 Task: Create a project with template Project Timeline with name Vertex with privacy Public and in the team Recorders . Create three sections in the project as To-Do, Doing and Done.
Action: Mouse moved to (64, 71)
Screenshot: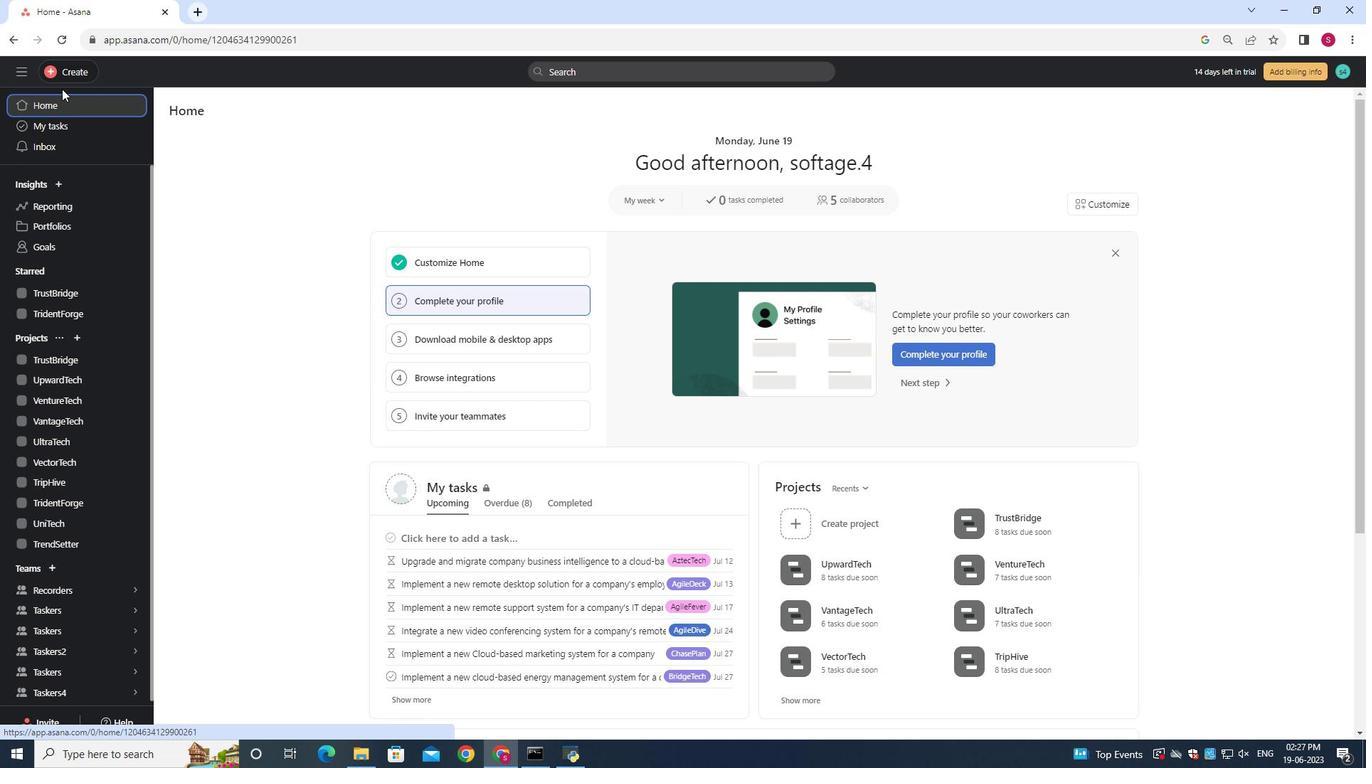 
Action: Mouse pressed left at (64, 71)
Screenshot: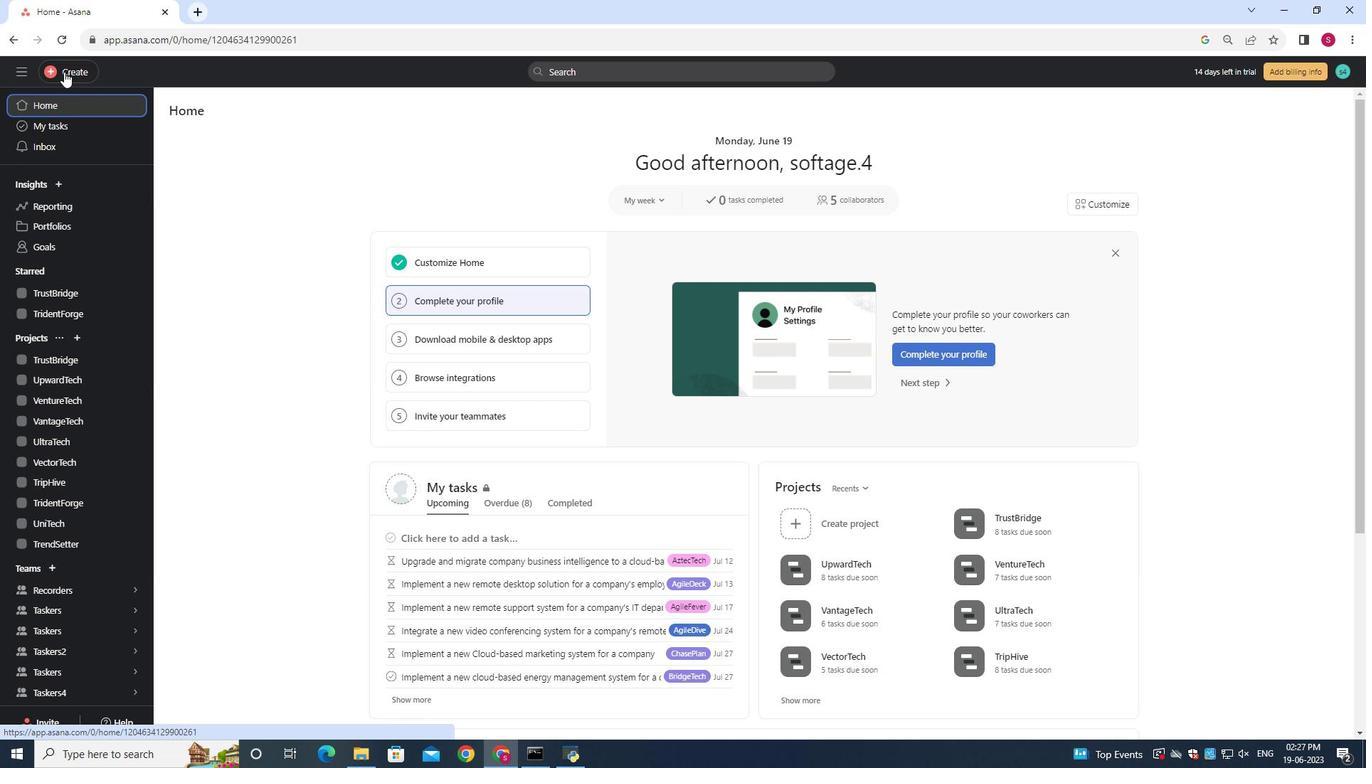 
Action: Mouse moved to (146, 107)
Screenshot: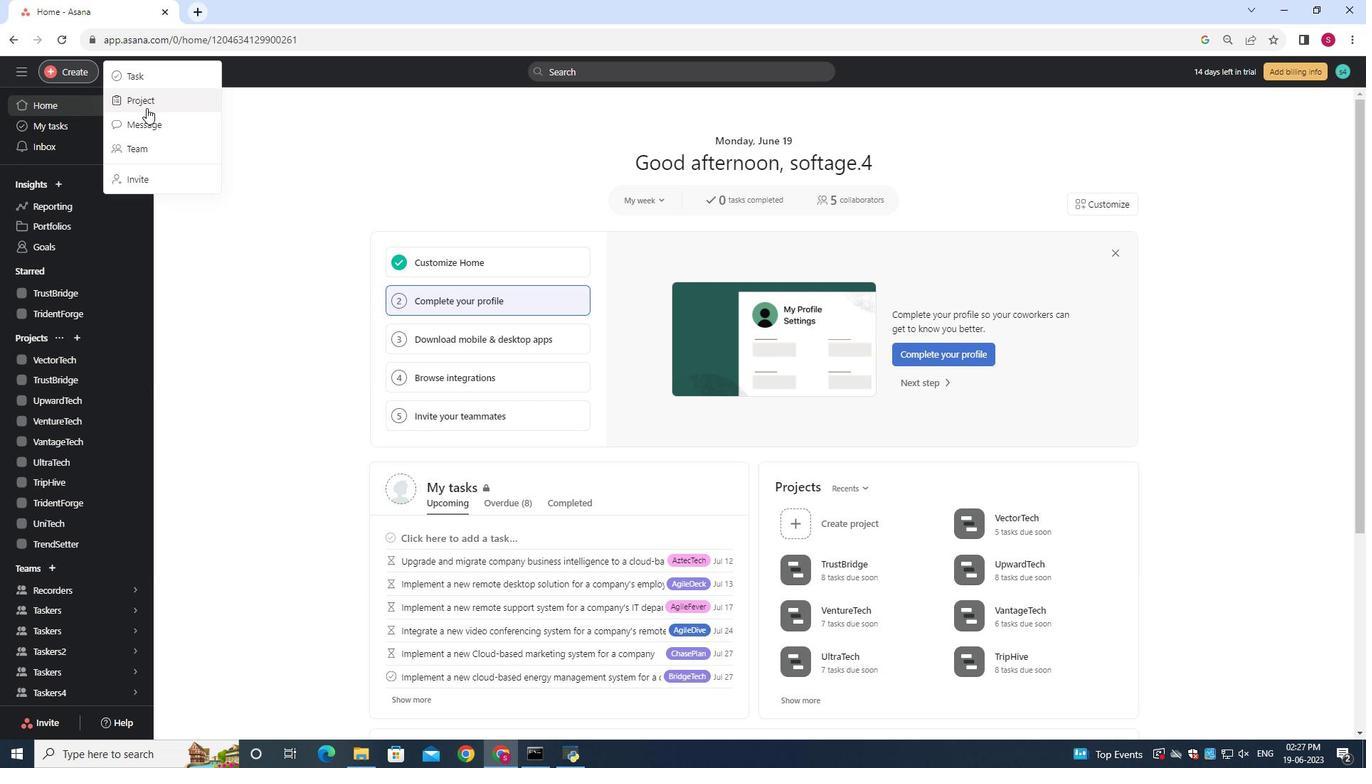 
Action: Mouse pressed left at (146, 107)
Screenshot: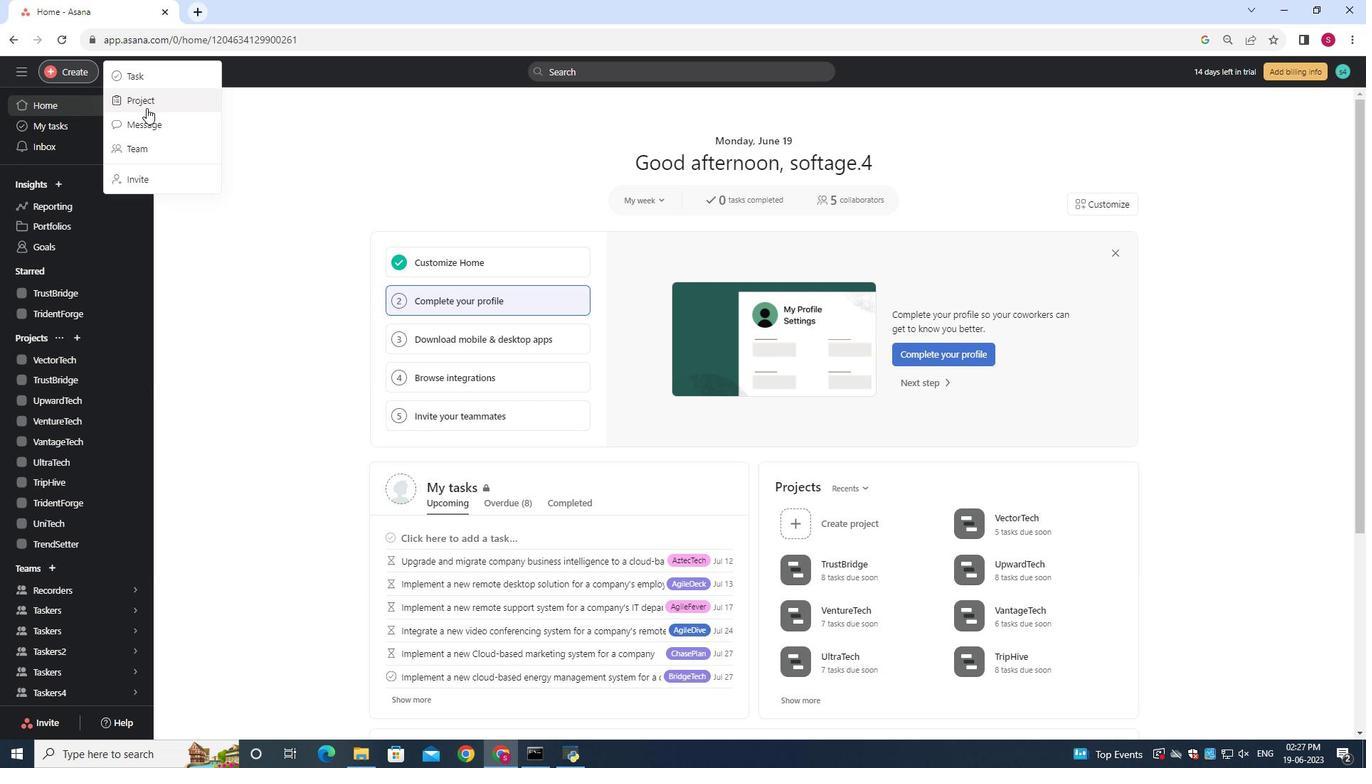 
Action: Mouse moved to (659, 389)
Screenshot: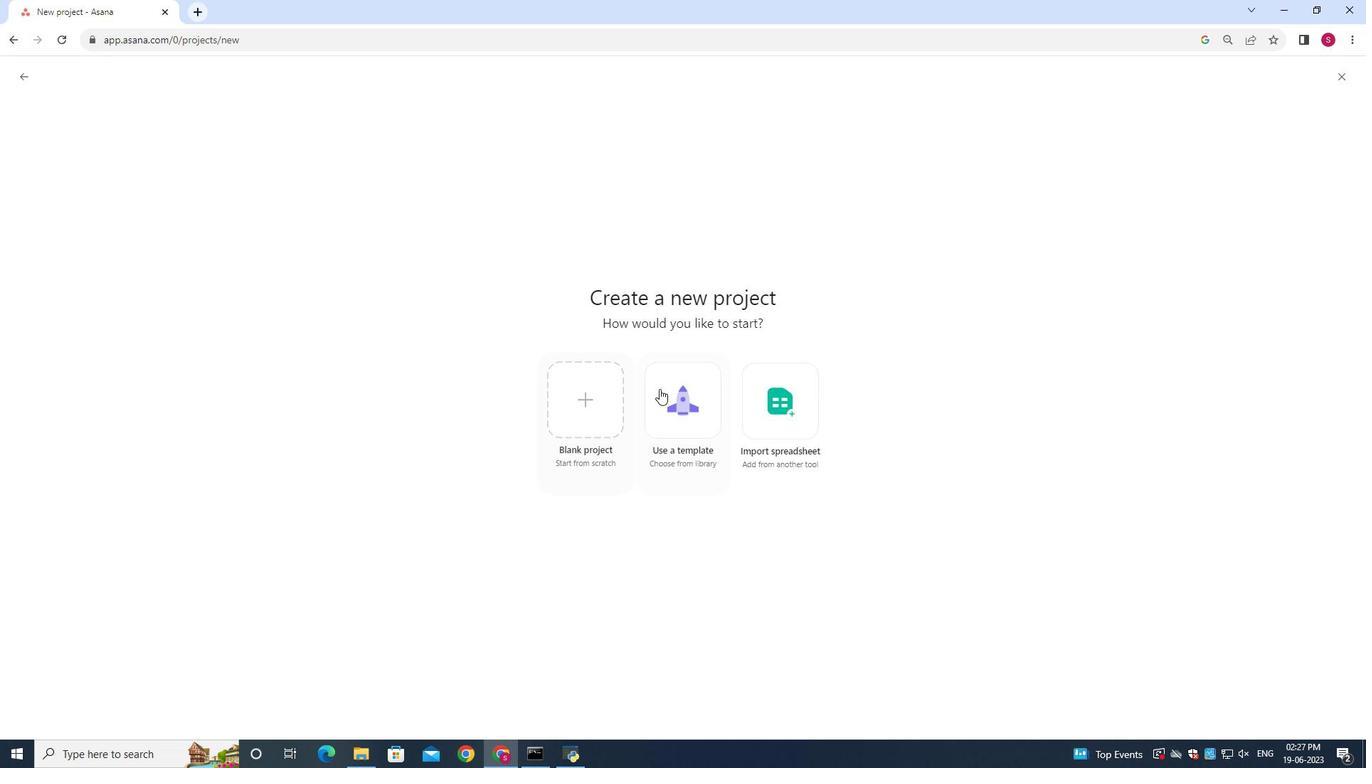 
Action: Mouse pressed left at (659, 389)
Screenshot: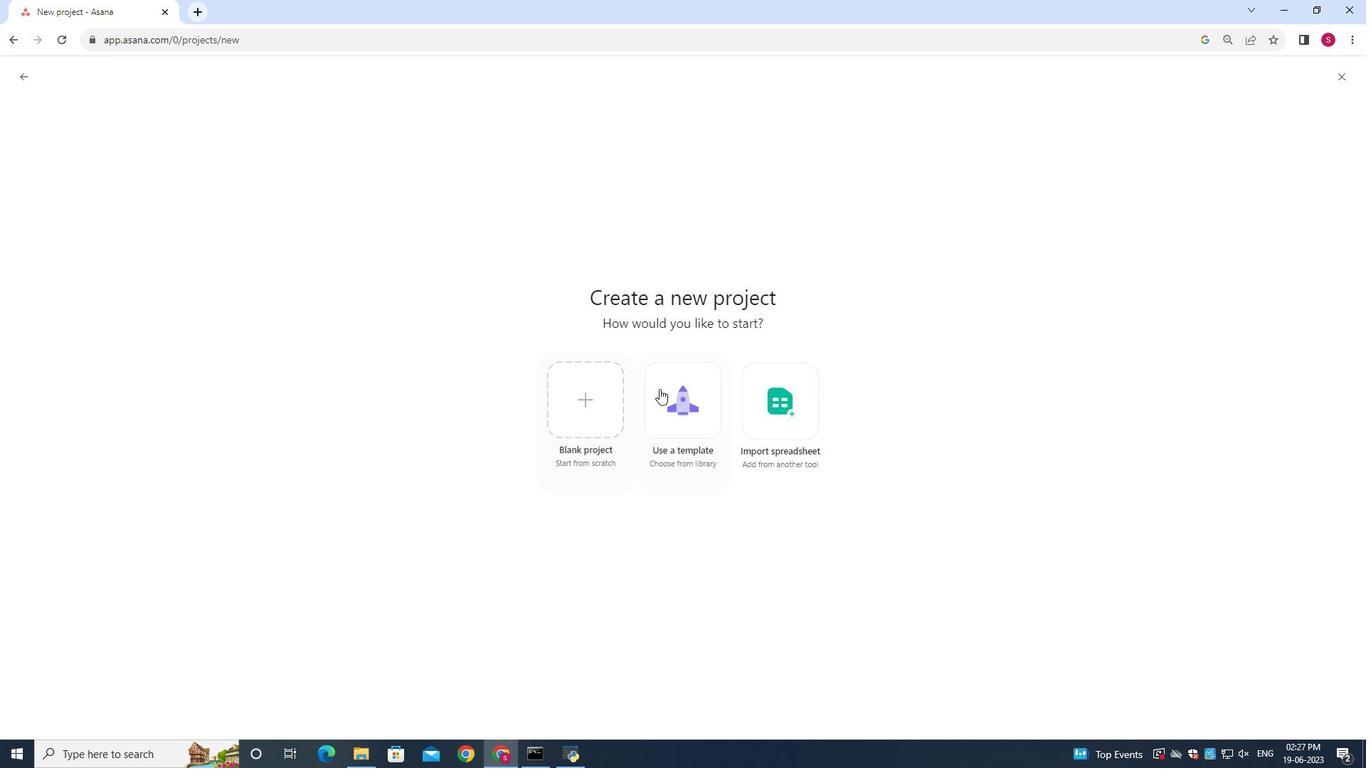
Action: Mouse moved to (105, 353)
Screenshot: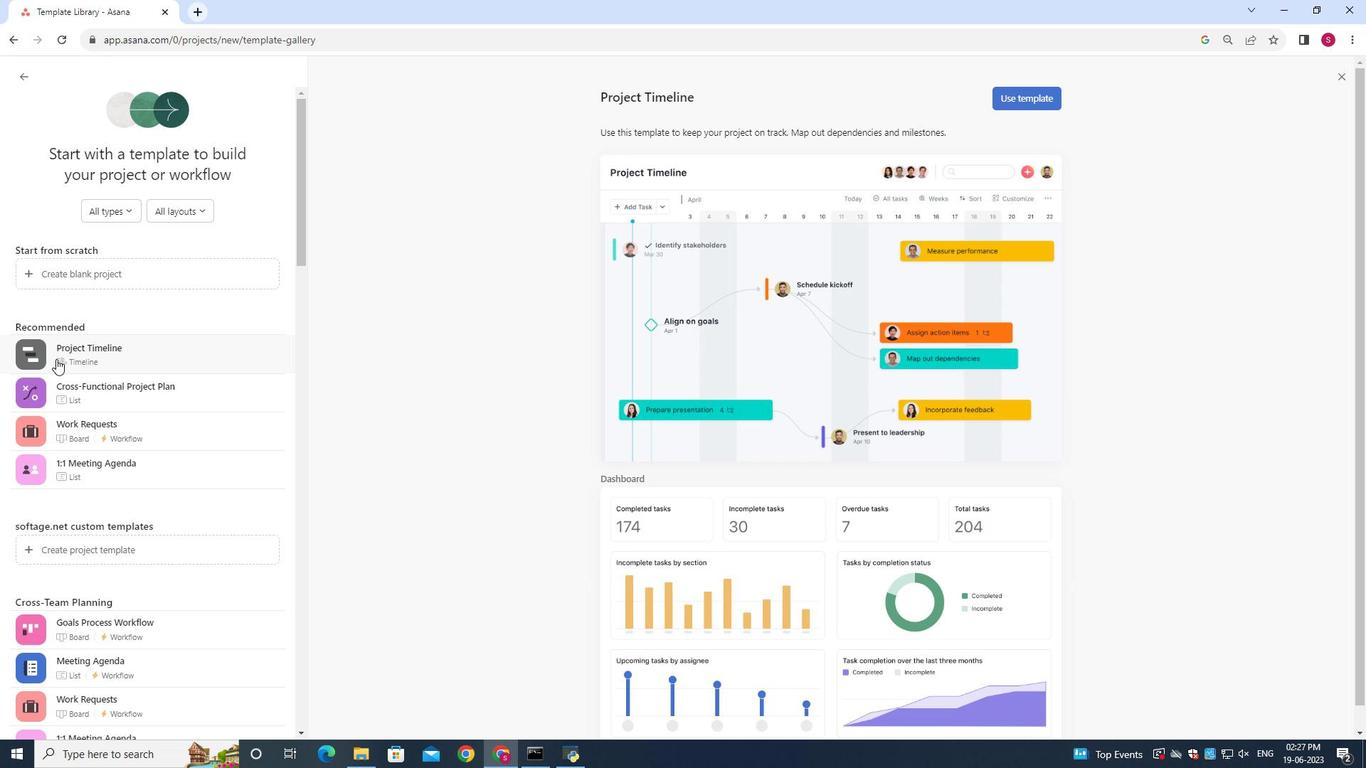 
Action: Mouse pressed left at (105, 353)
Screenshot: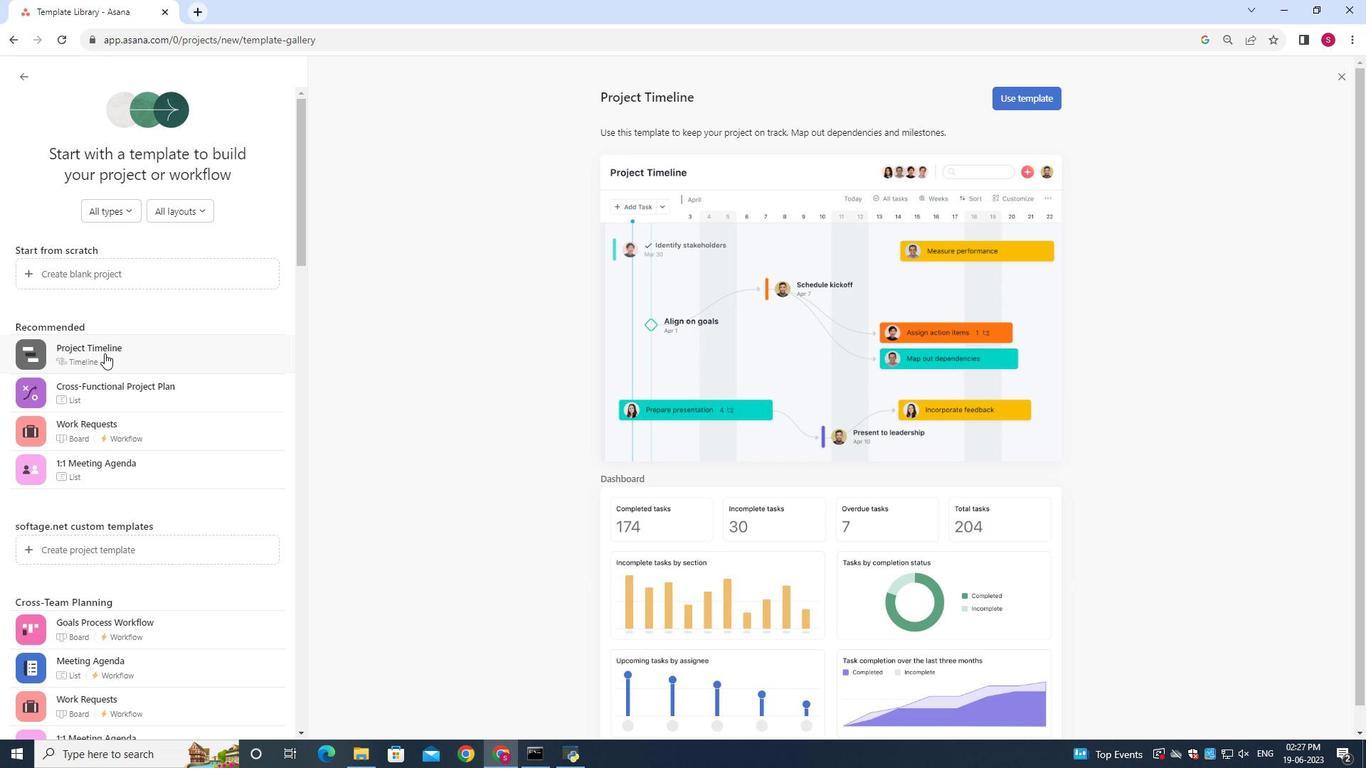 
Action: Mouse moved to (1034, 95)
Screenshot: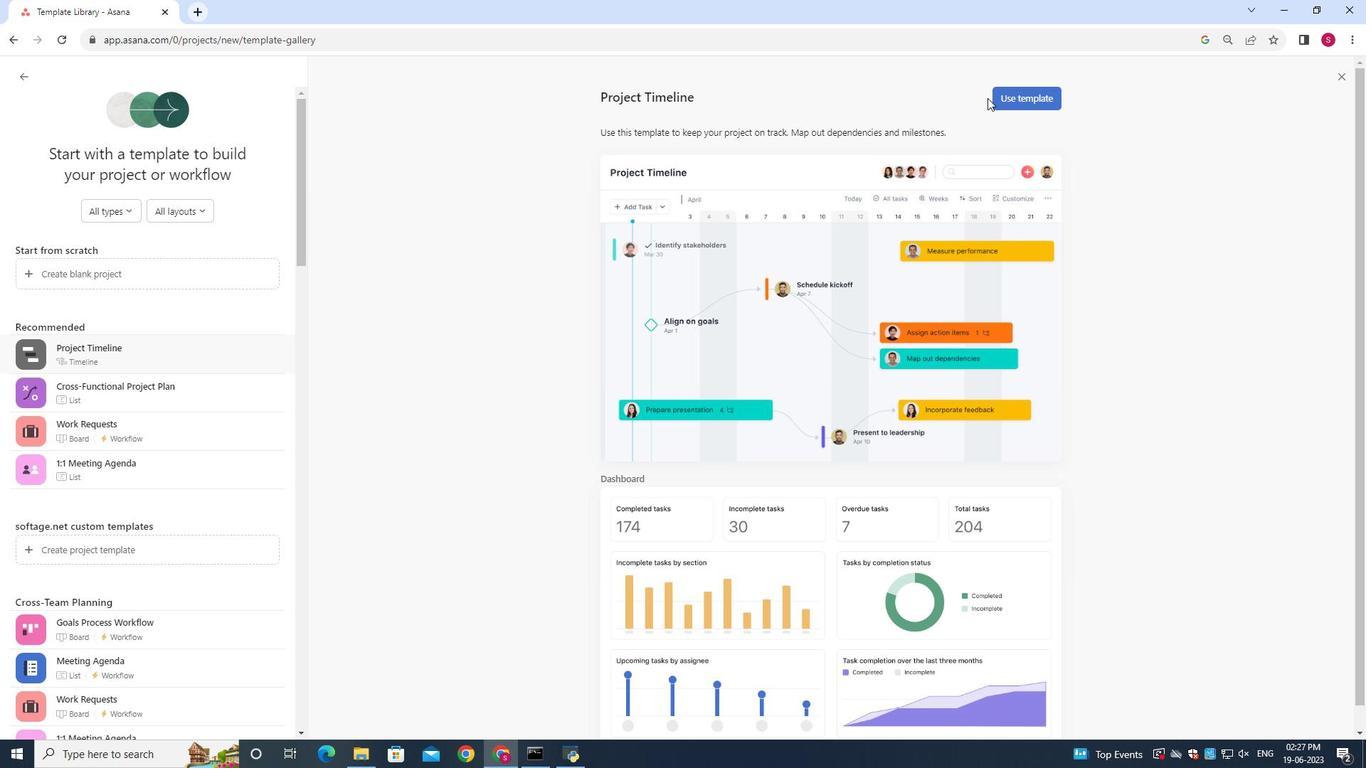 
Action: Mouse pressed left at (1034, 95)
Screenshot: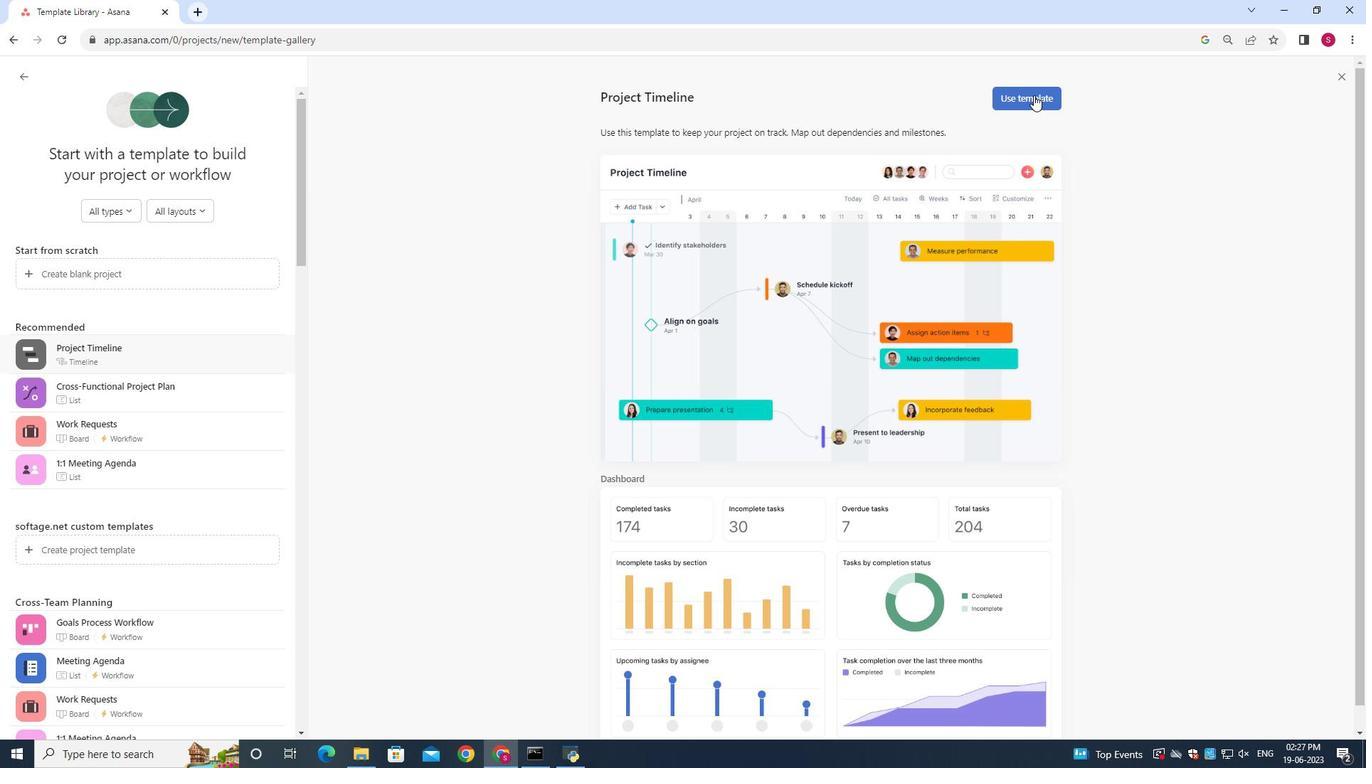 
Action: Mouse moved to (712, 219)
Screenshot: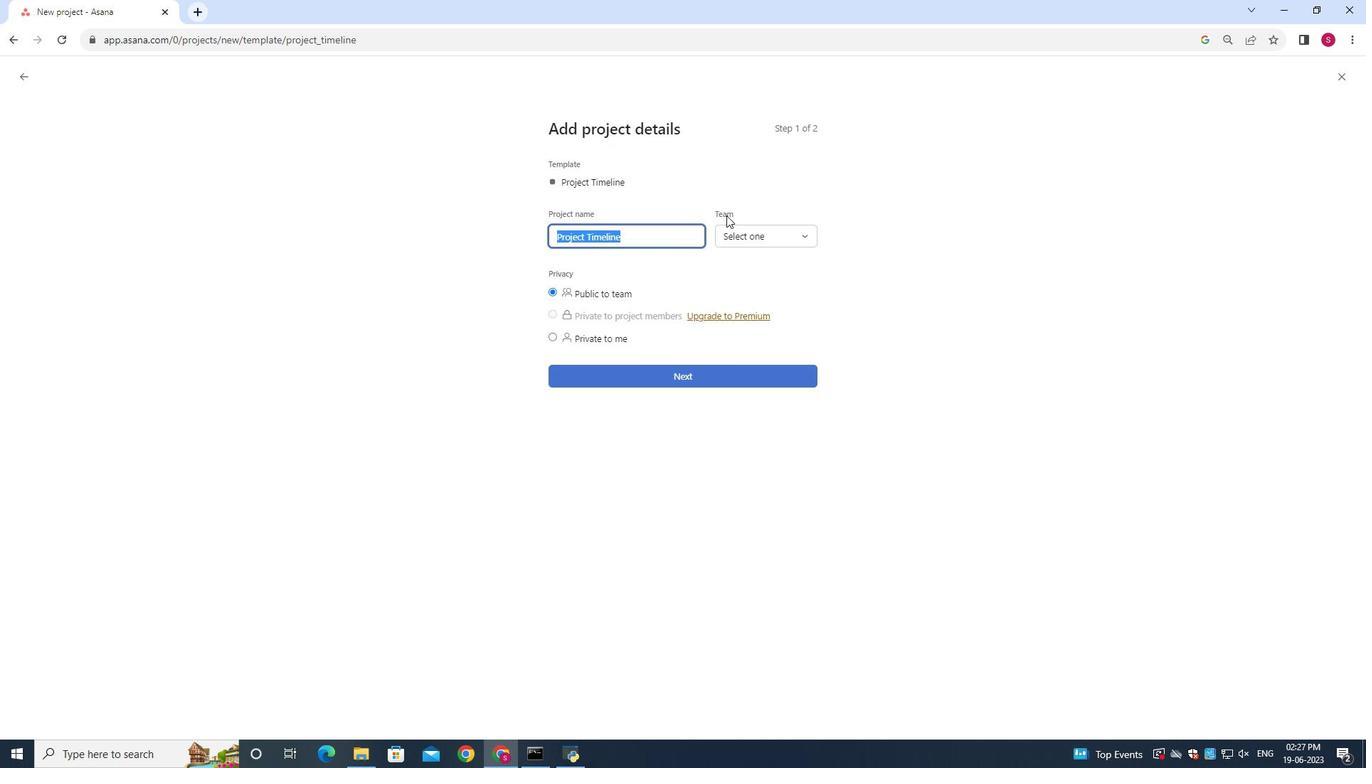 
Action: Key pressed <Key.backspace><Key.shift><Key.shift><Key.shift><Key.shift><Key.shift><Key.shift><Key.shift><Key.shift><Key.shift><Key.shift><Key.shift><Key.shift><Key.shift><Key.shift><Key.shift><Key.shift><Key.shift><Key.shift><Key.shift><Key.shift><Key.shift><Key.shift><Key.shift><Key.shift><Key.shift><Key.shift><Key.shift><Key.shift><Key.shift><Key.shift><Key.shift><Key.shift><Key.shift><Key.shift><Key.shift><Key.shift><Key.shift><Key.shift><Key.shift><Key.shift><Key.shift><Key.shift><Key.shift><Key.shift><Key.shift><Key.shift><Key.shift><Key.shift><Key.shift><Key.shift><Key.shift><Key.shift><Key.shift><Key.shift><Key.shift><Key.shift><Key.shift><Key.shift><Key.shift><Key.shift><Key.shift><Key.shift><Key.shift><Key.shift><Key.shift><Key.shift><Key.shift><Key.shift><Key.shift><Key.shift>Vertex
Screenshot: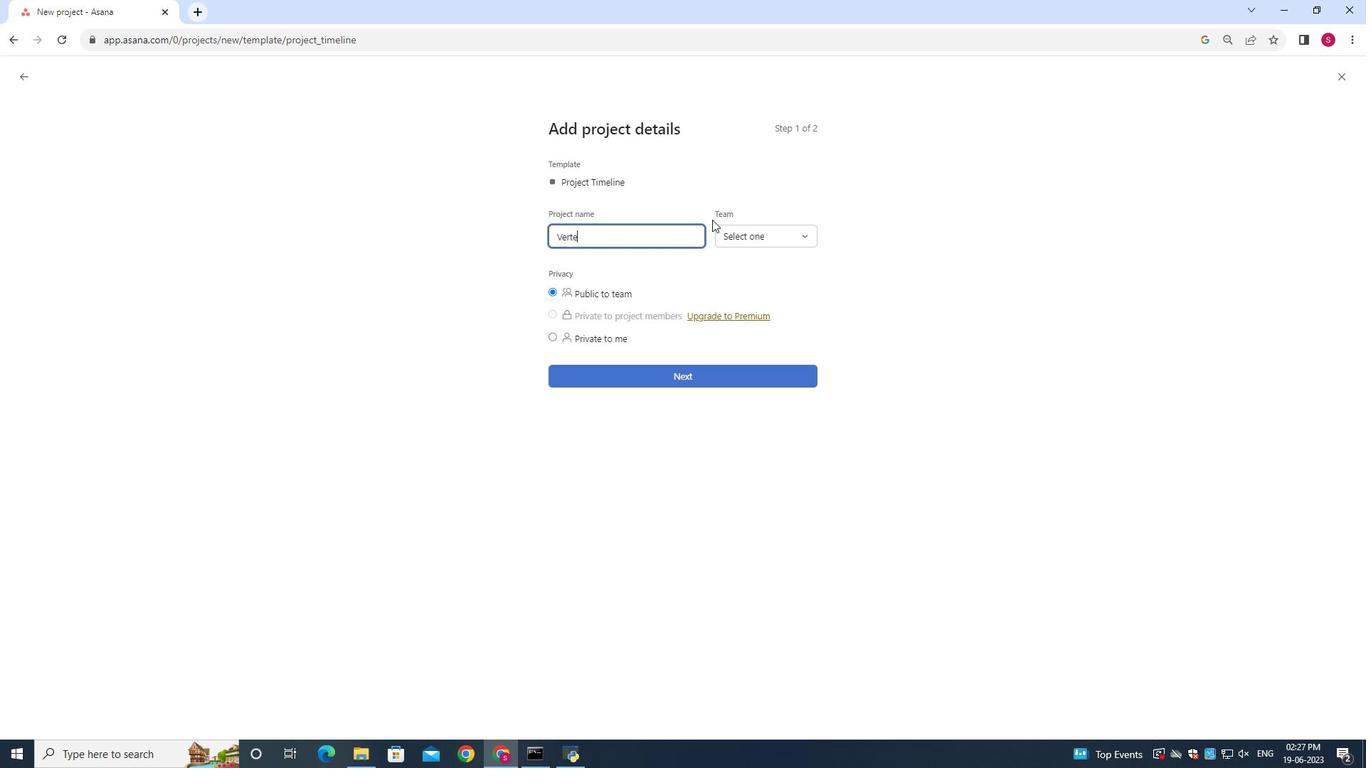 
Action: Mouse moved to (743, 239)
Screenshot: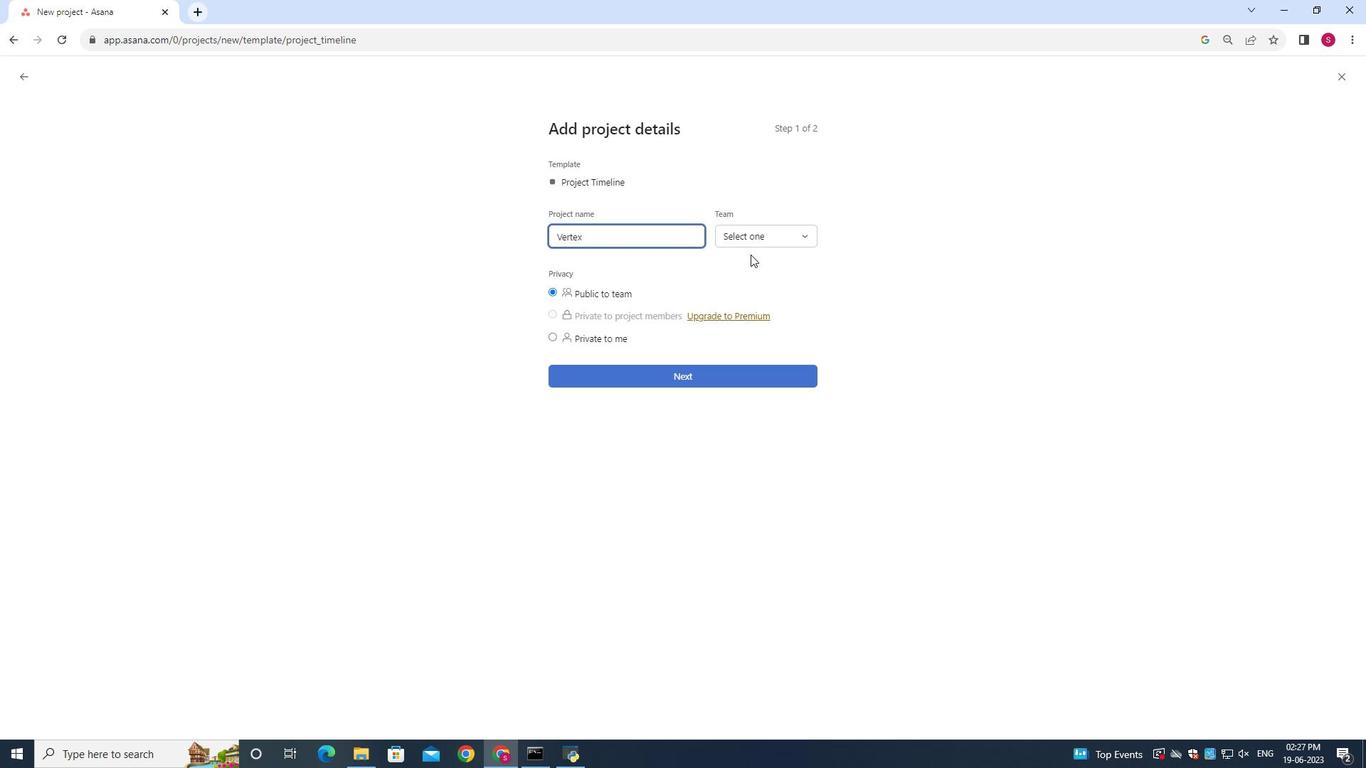 
Action: Mouse pressed left at (743, 239)
Screenshot: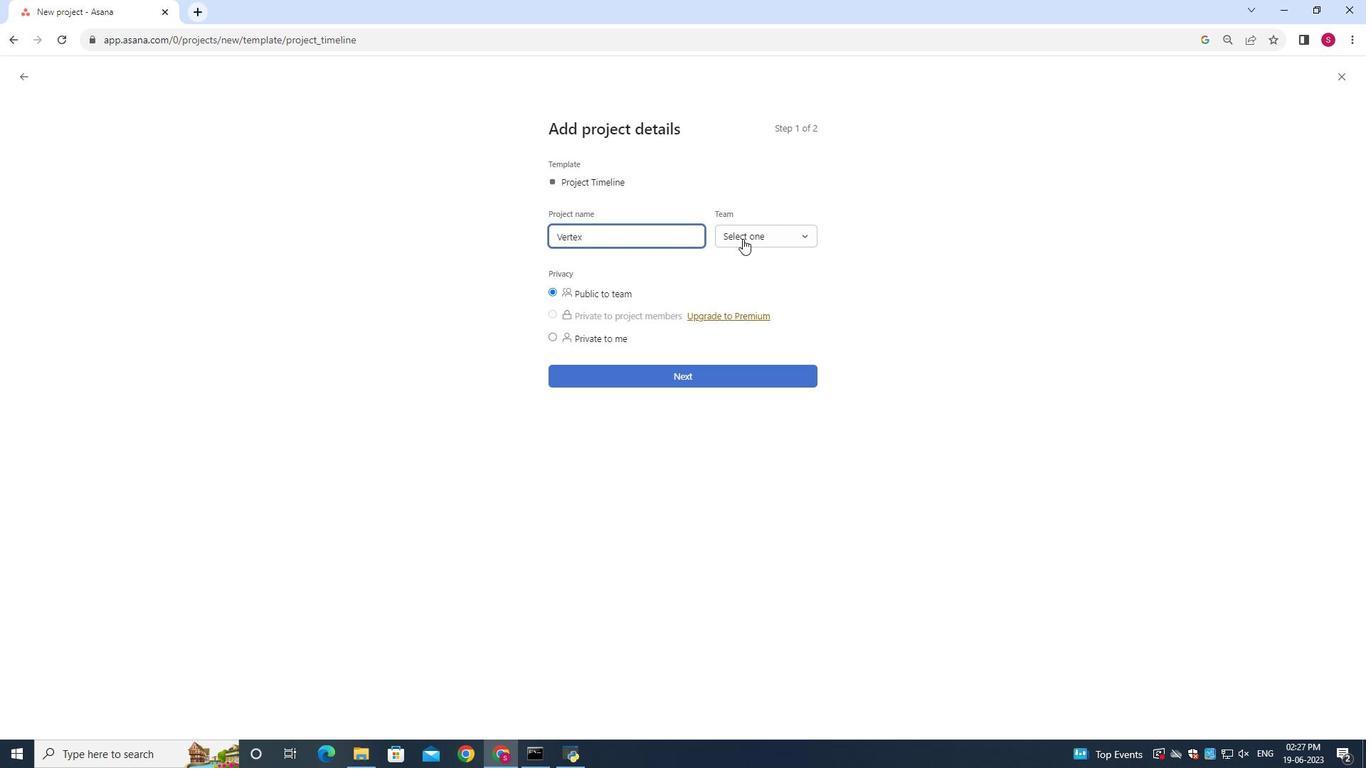 
Action: Mouse moved to (748, 316)
Screenshot: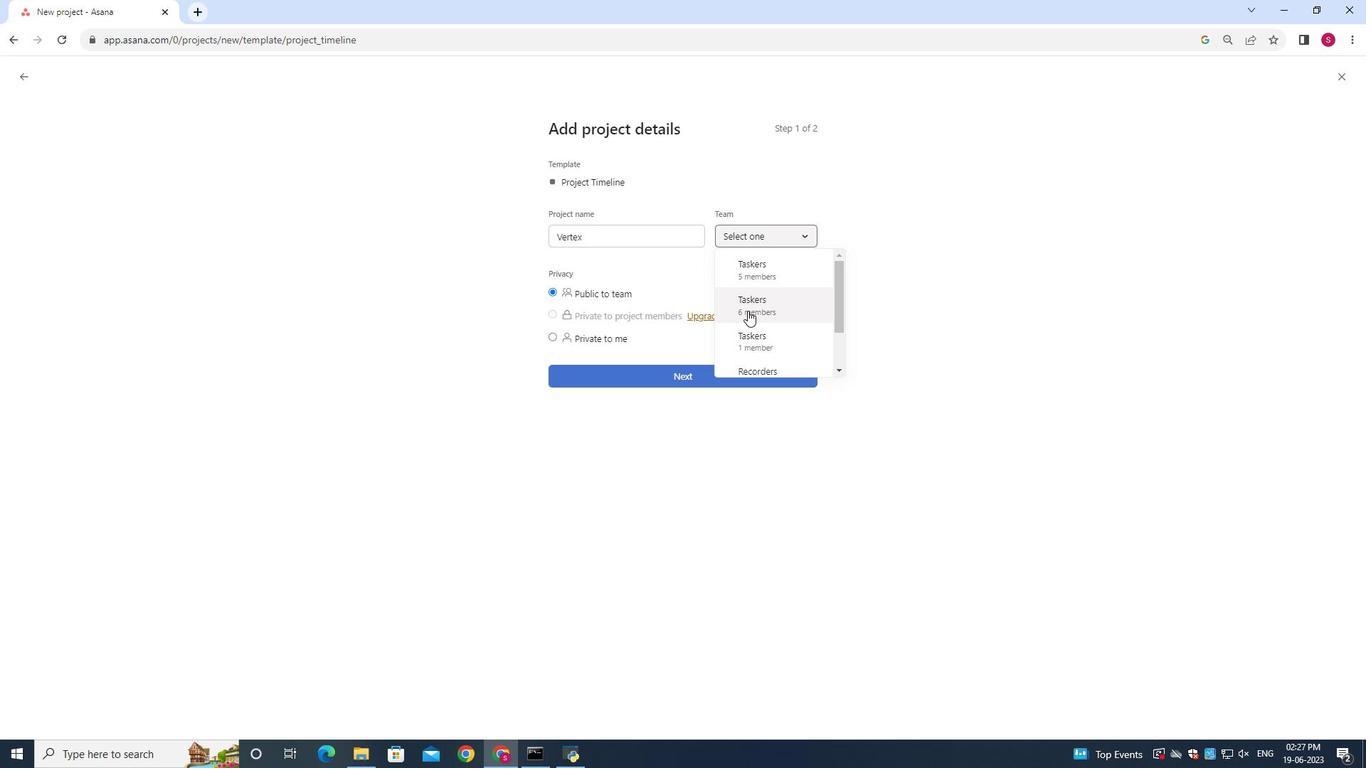 
Action: Mouse scrolled (748, 315) with delta (0, 0)
Screenshot: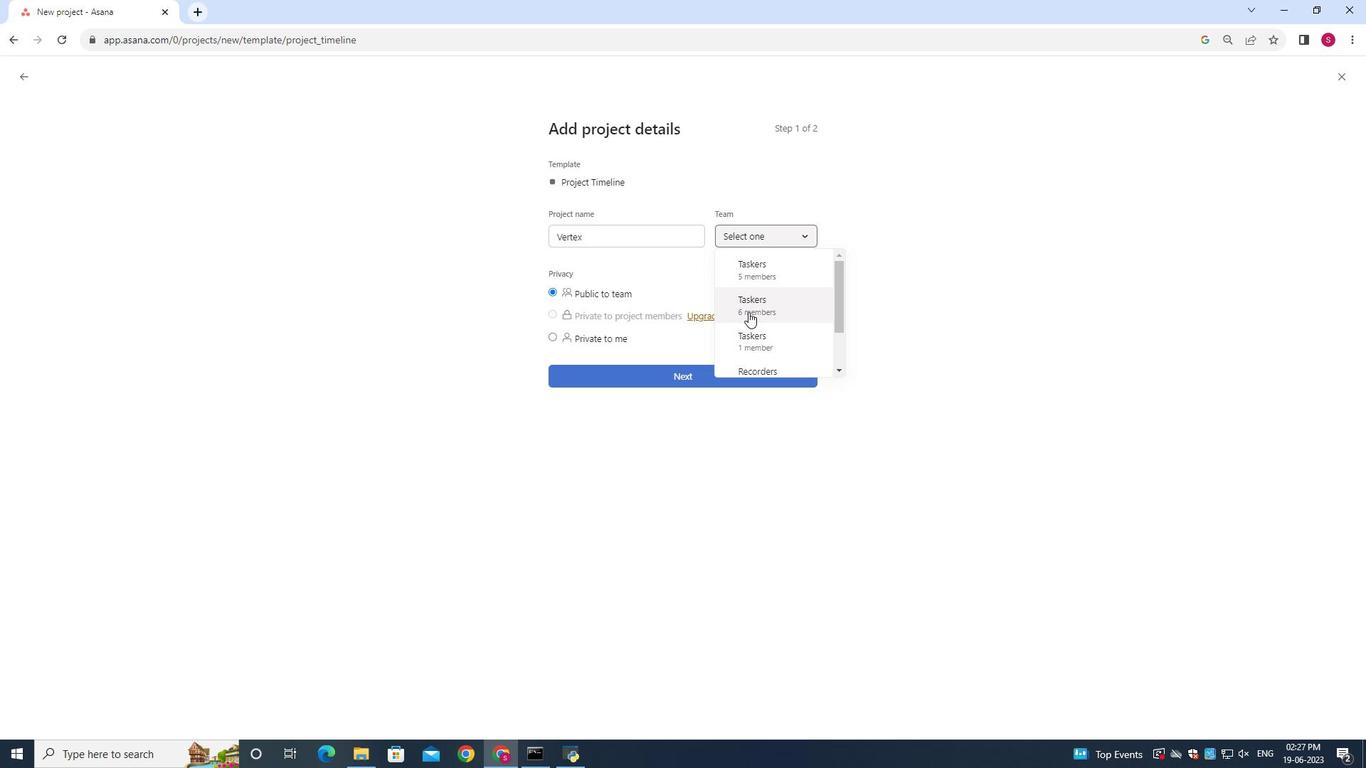 
Action: Mouse moved to (748, 316)
Screenshot: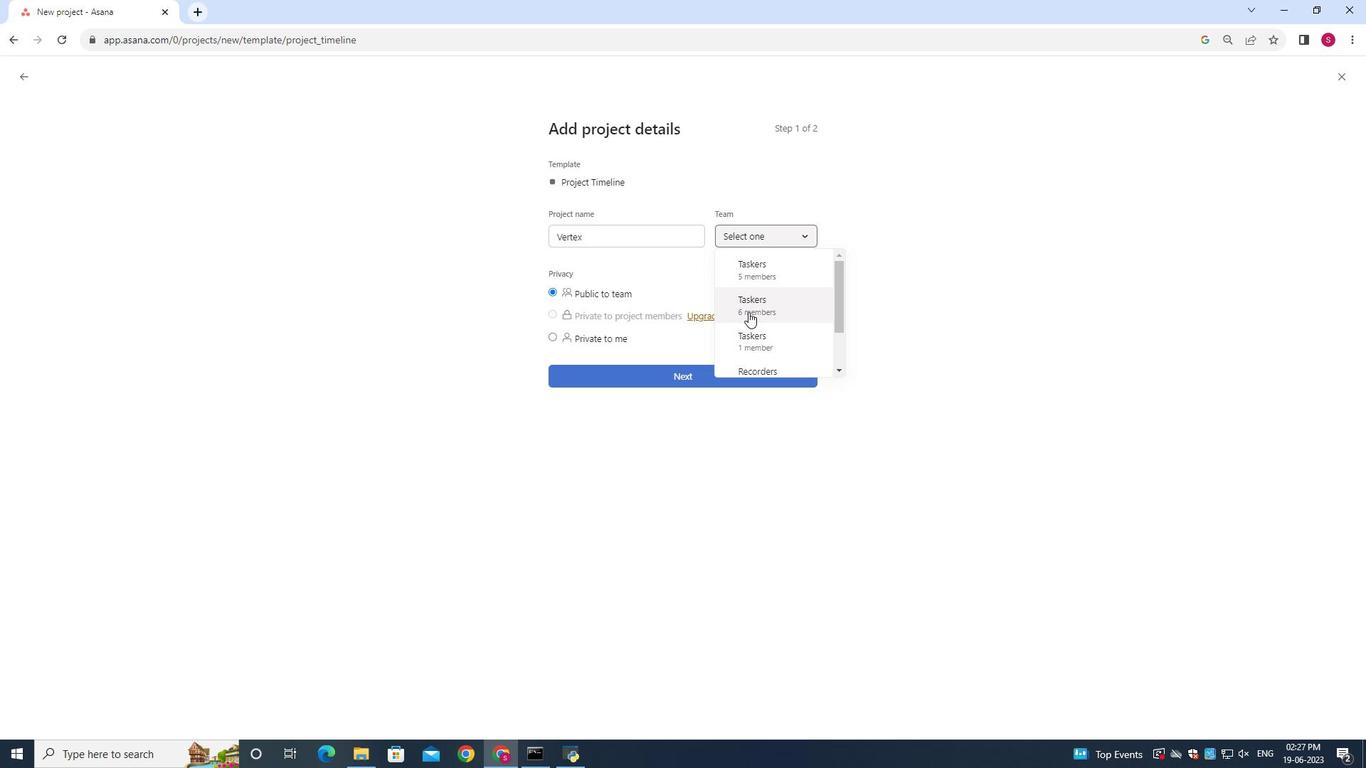 
Action: Mouse scrolled (748, 316) with delta (0, 0)
Screenshot: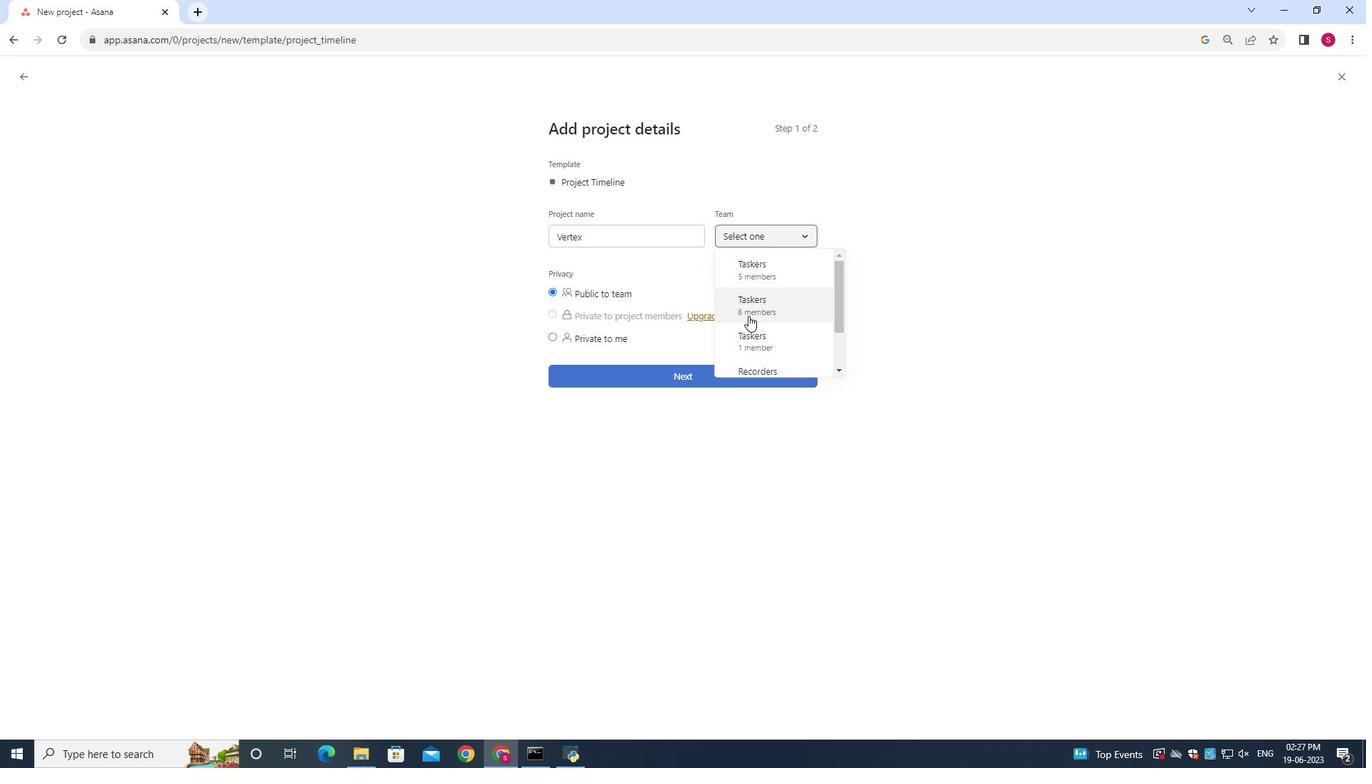 
Action: Mouse moved to (748, 316)
Screenshot: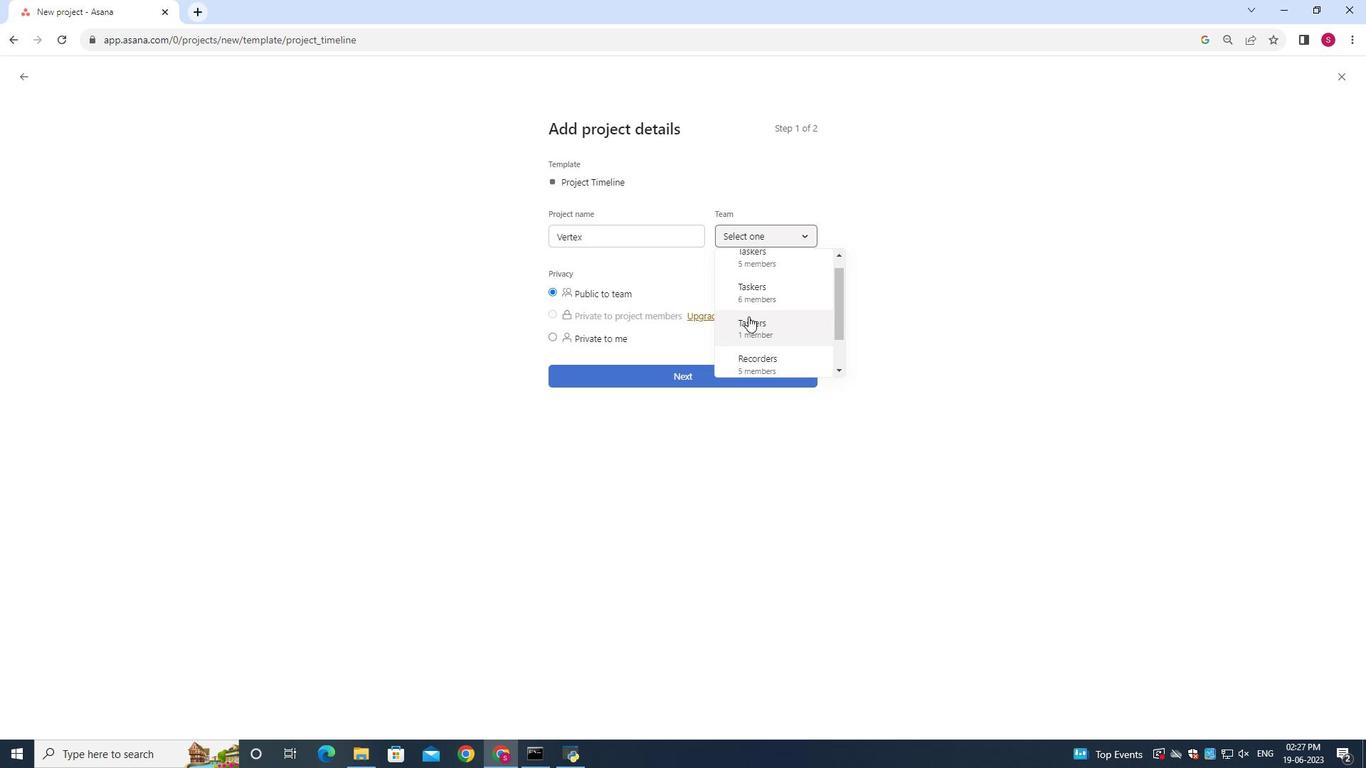 
Action: Mouse pressed left at (748, 316)
Screenshot: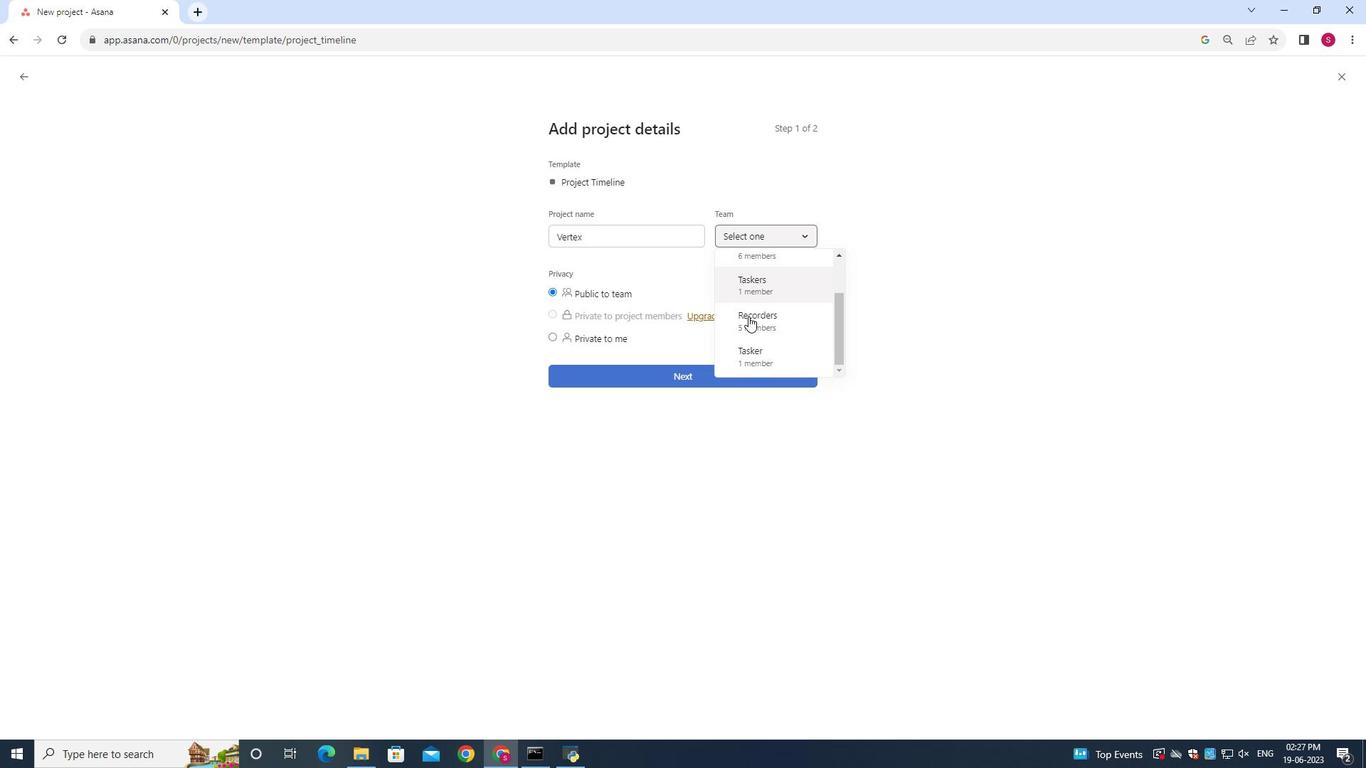 
Action: Mouse moved to (580, 291)
Screenshot: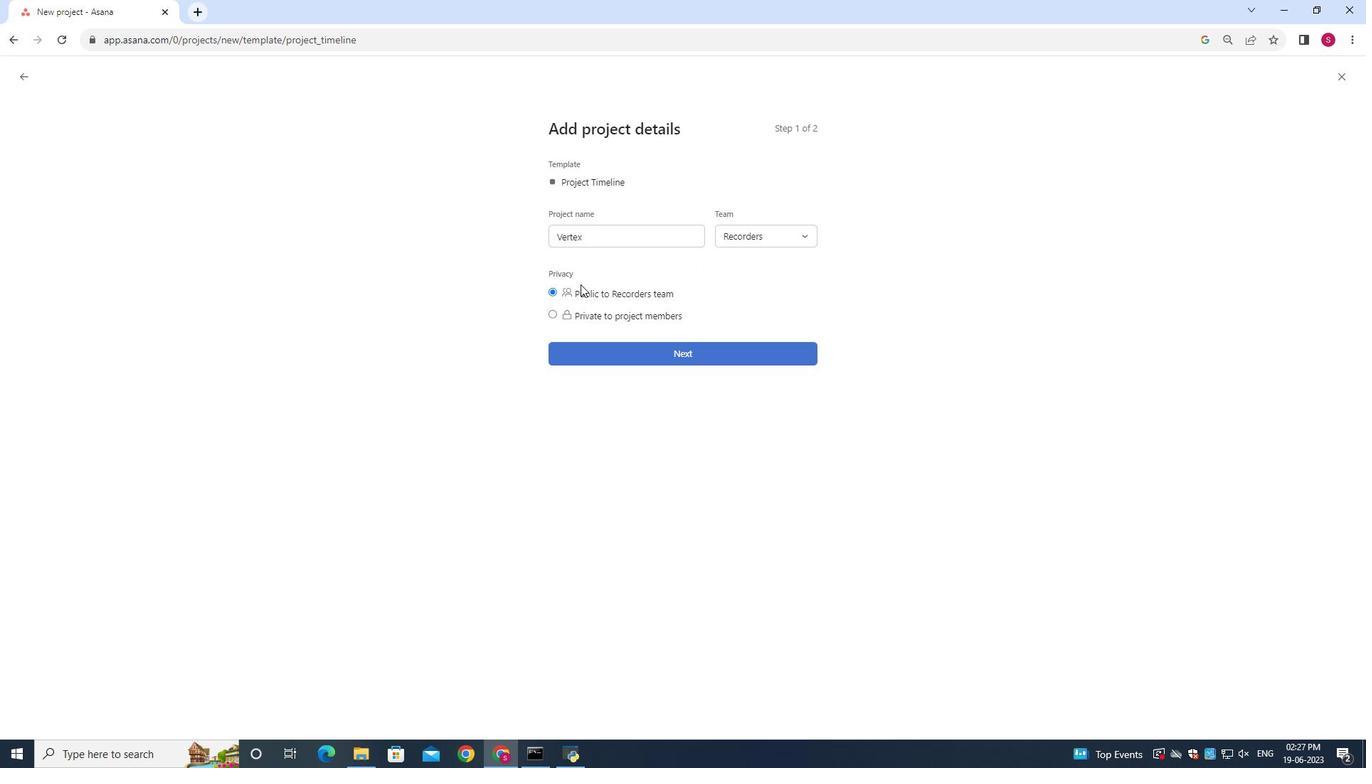 
Action: Mouse pressed left at (580, 291)
Screenshot: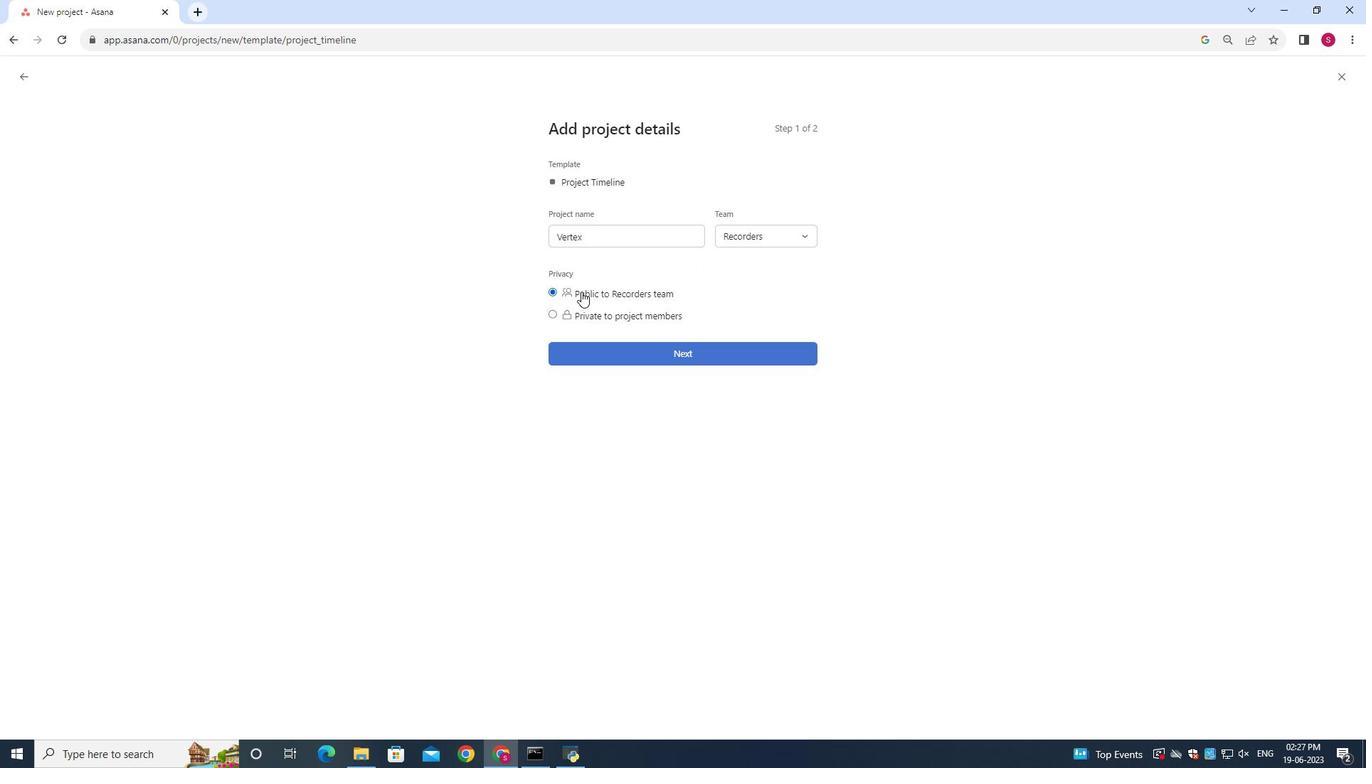 
Action: Mouse moved to (633, 365)
Screenshot: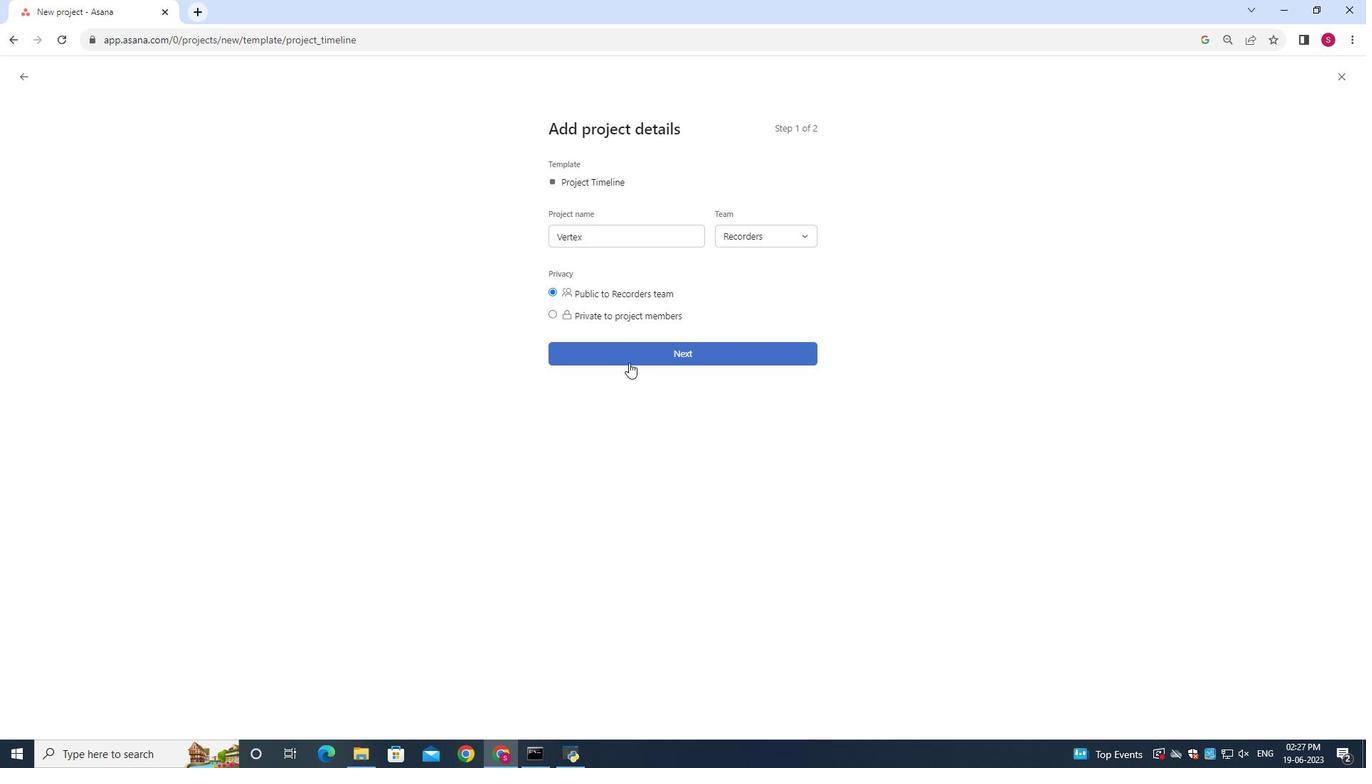 
Action: Mouse pressed left at (633, 365)
Screenshot: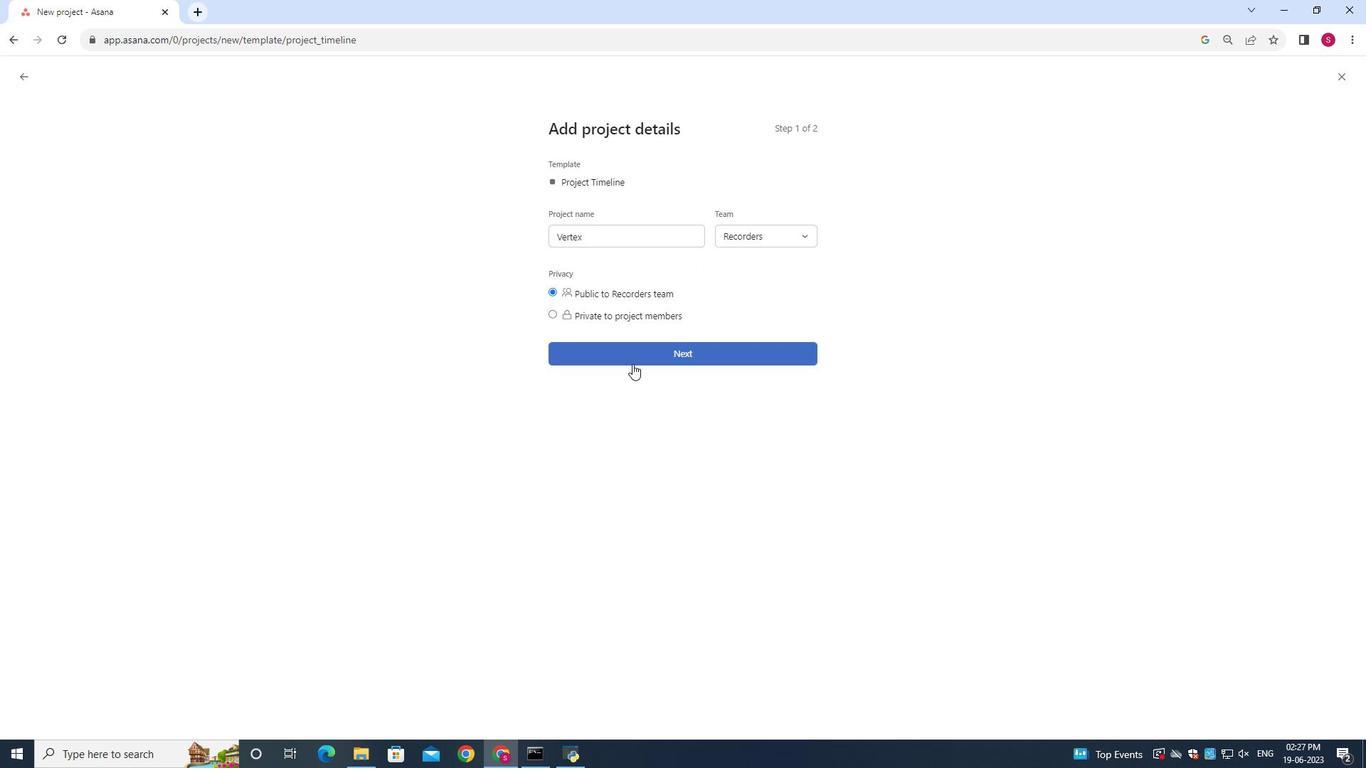 
Action: Mouse moved to (748, 394)
Screenshot: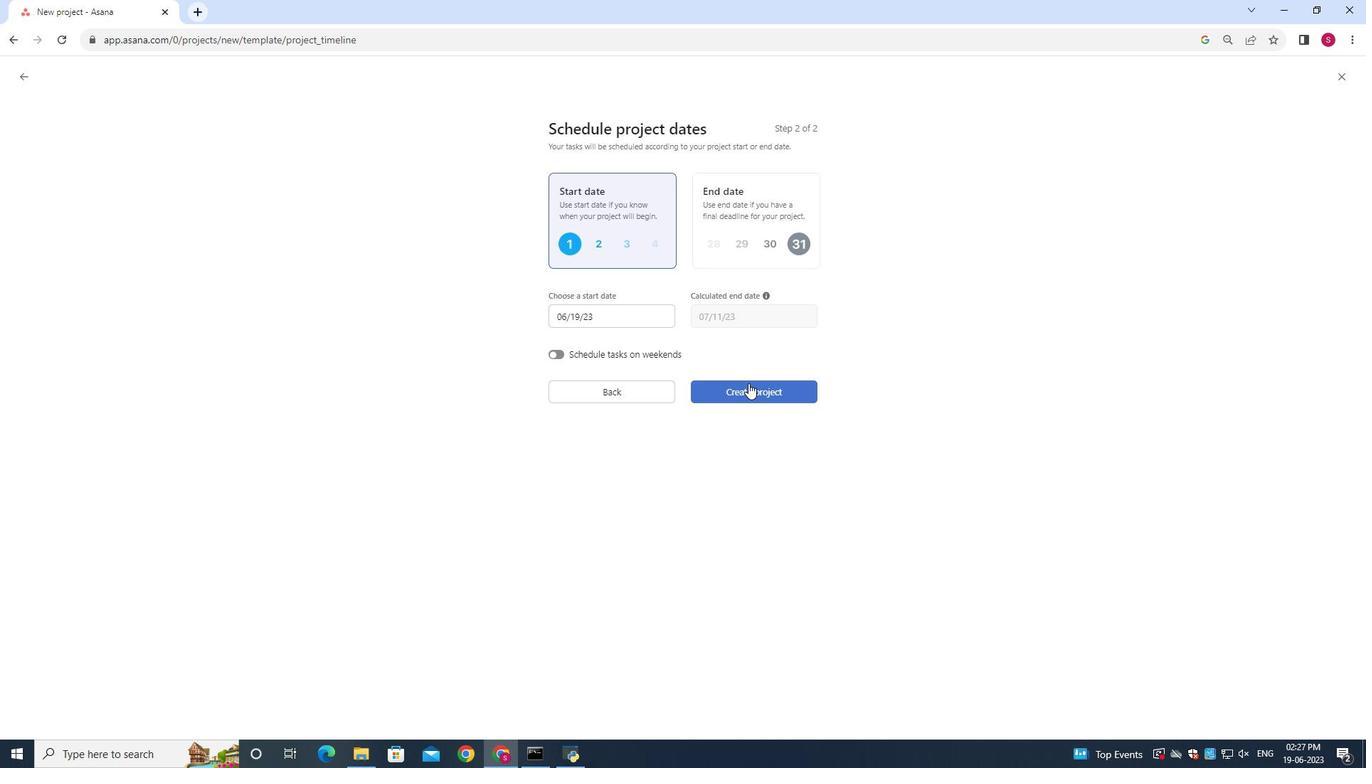 
Action: Mouse pressed left at (748, 394)
Screenshot: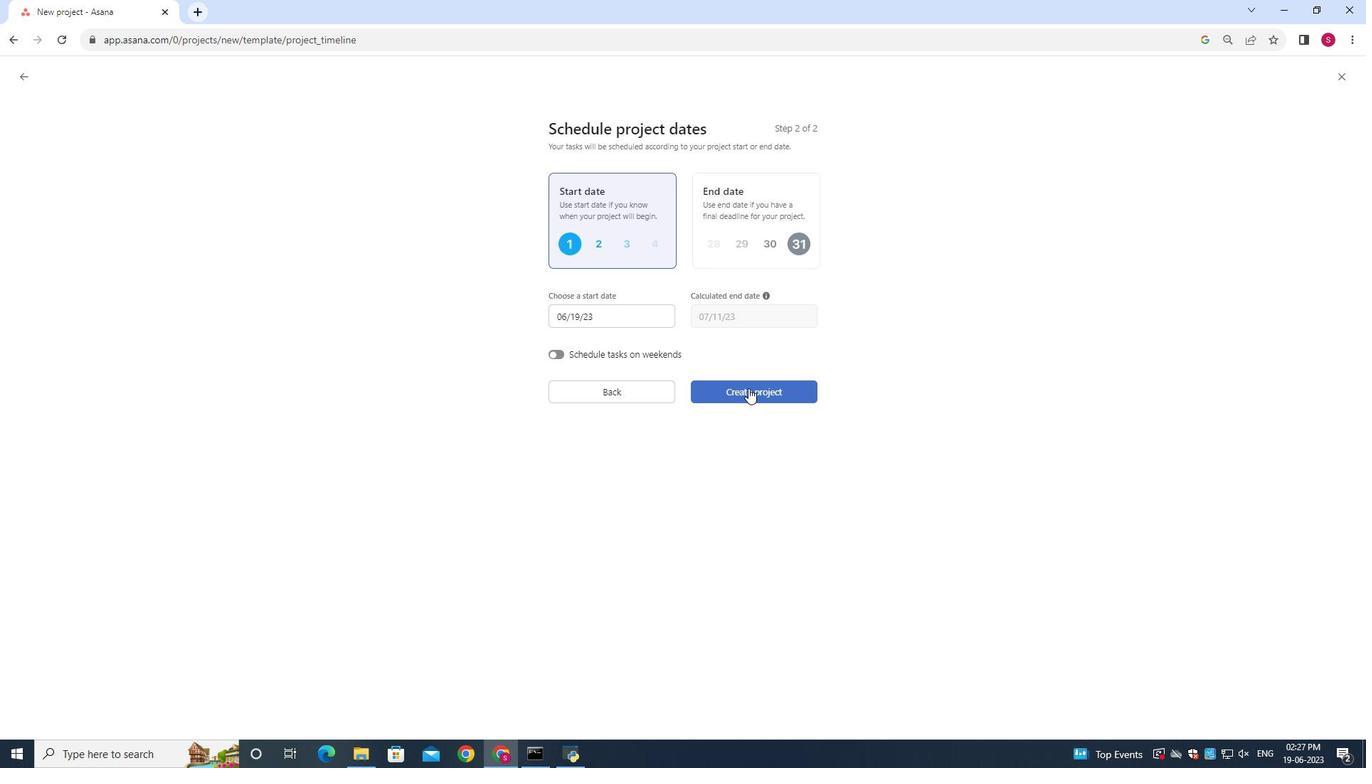 
Action: Mouse moved to (212, 445)
Screenshot: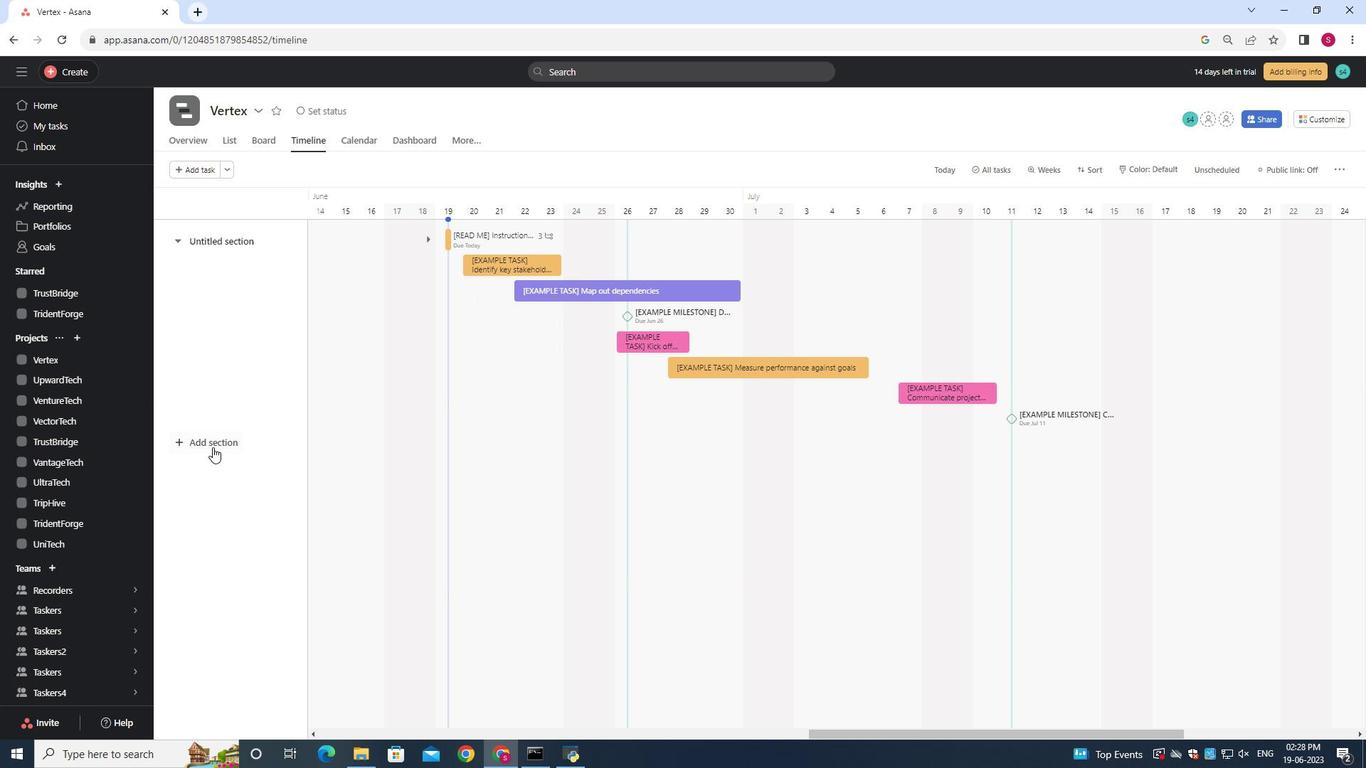 
Action: Mouse pressed left at (212, 445)
Screenshot: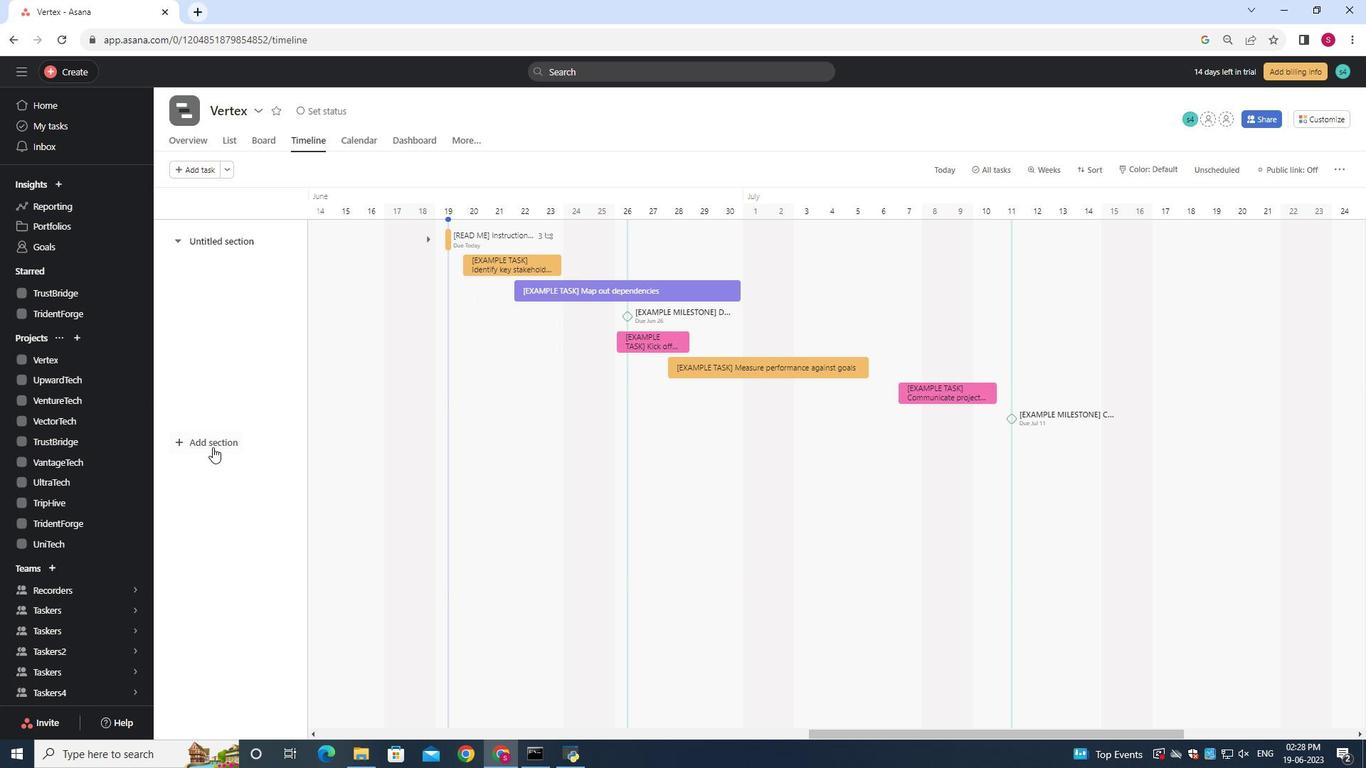 
Action: Mouse moved to (215, 454)
Screenshot: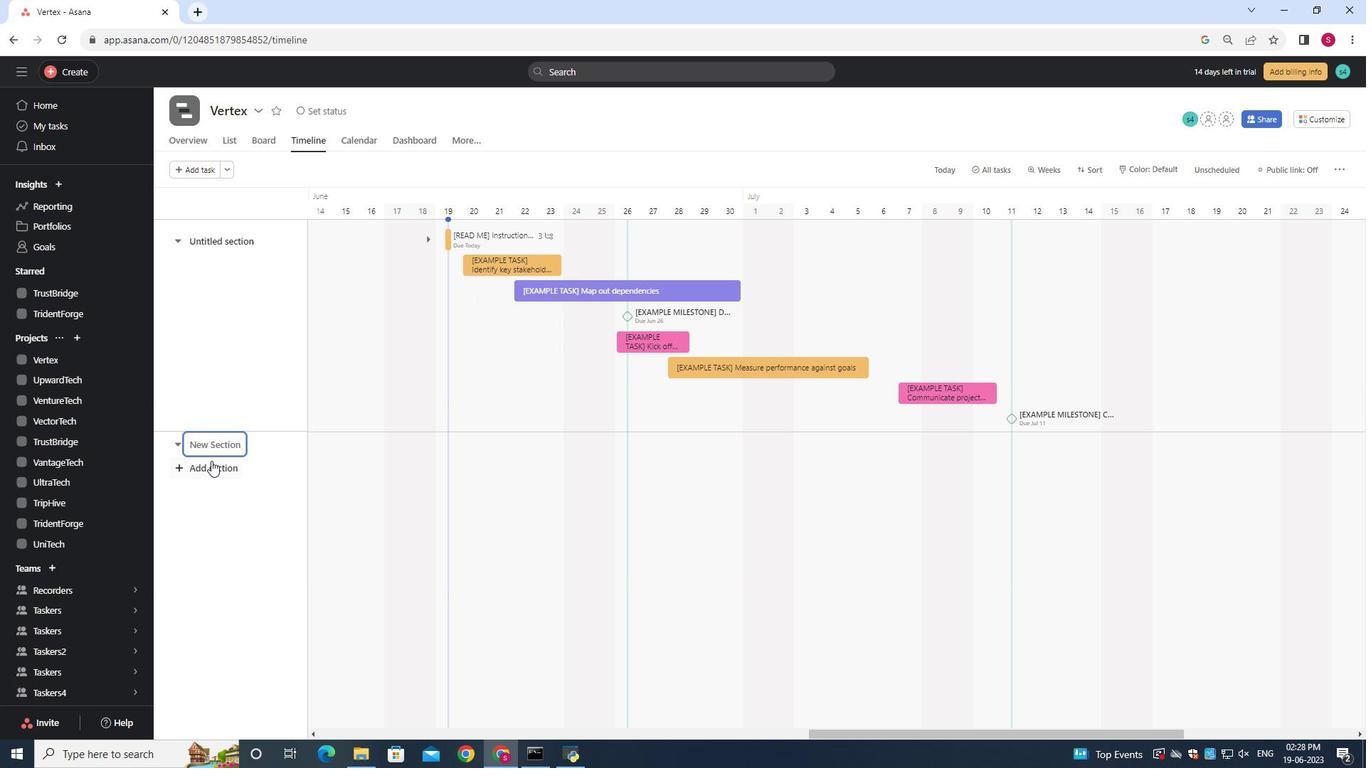 
Action: Key pressed <Key.shift><Key.shift><Key.shift><Key.shift><Key.shift><Key.shift><Key.shift><Key.shift><Key.shift><Key.shift>To-<Key.space><Key.shift><Key.shift><Key.backspace>Do
Screenshot: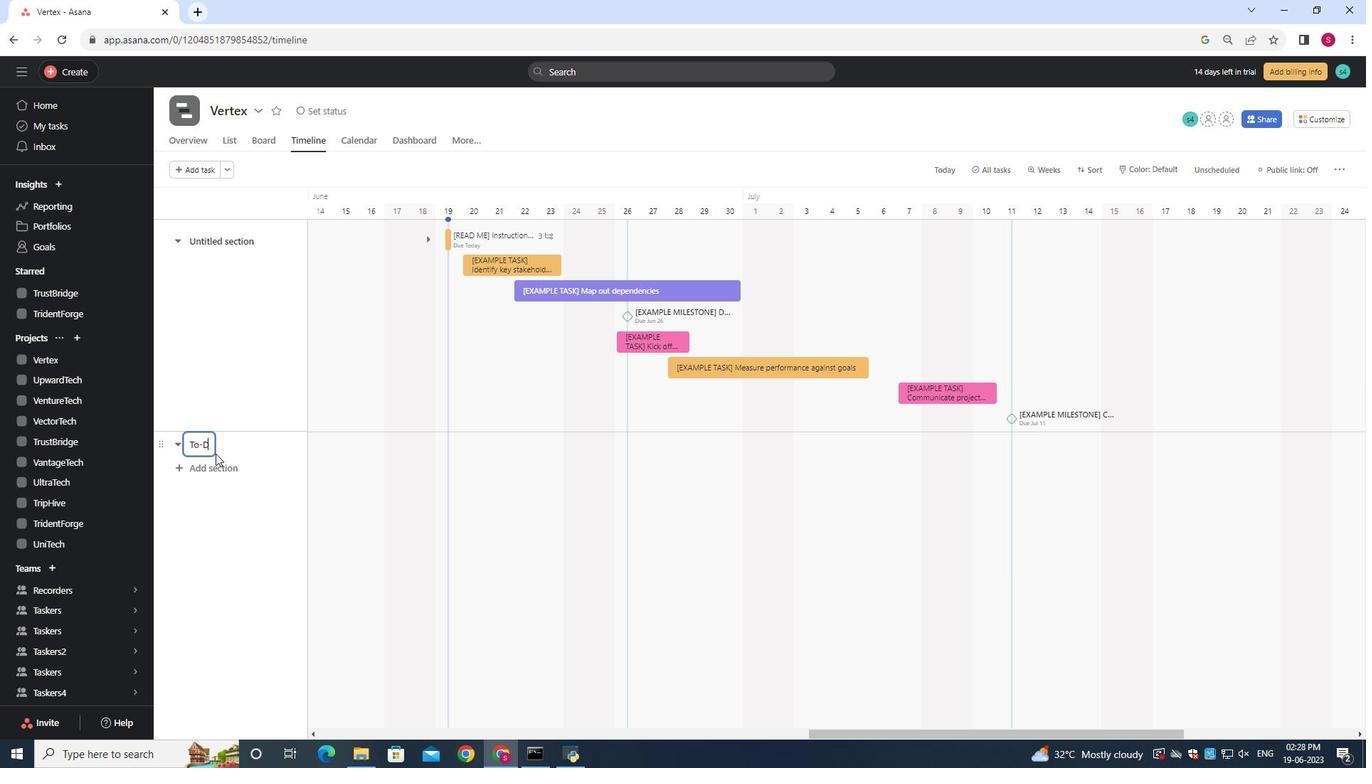 
Action: Mouse moved to (215, 470)
Screenshot: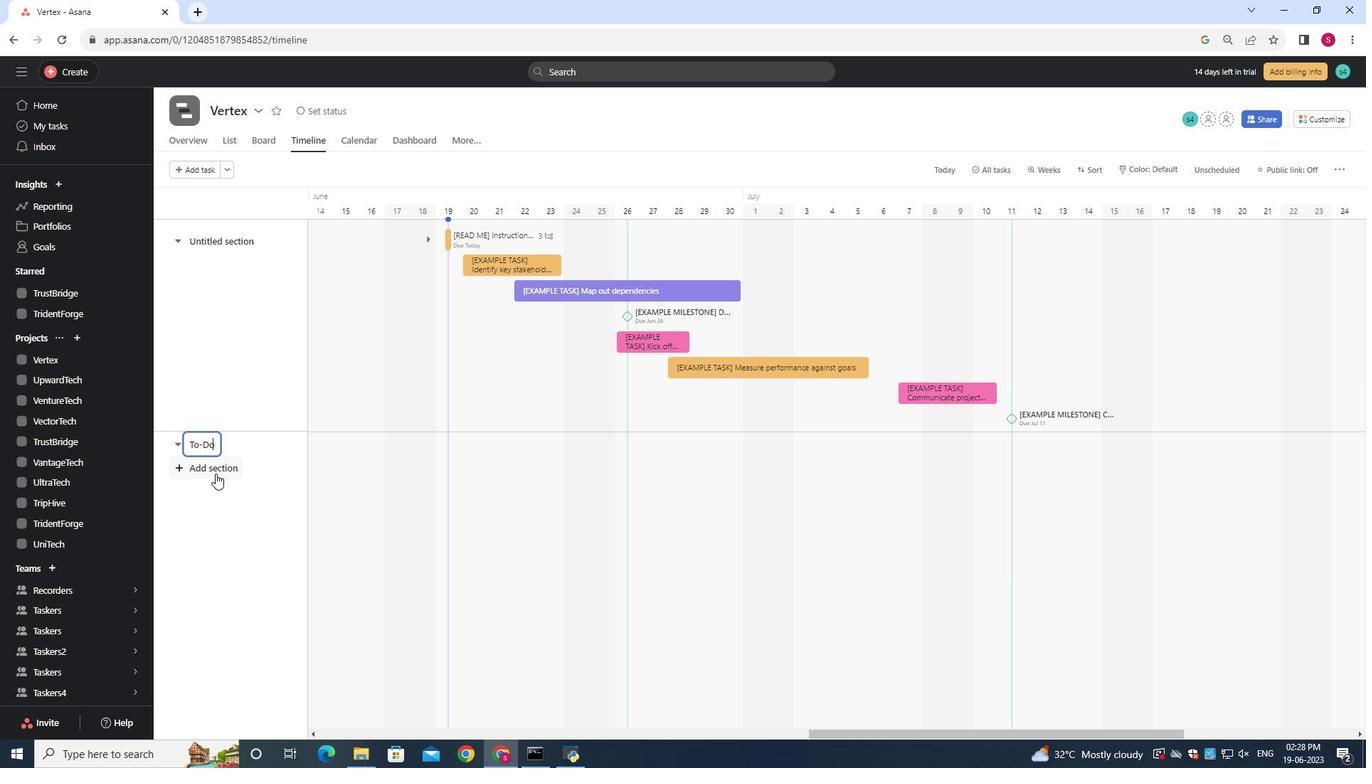 
Action: Mouse pressed left at (215, 470)
Screenshot: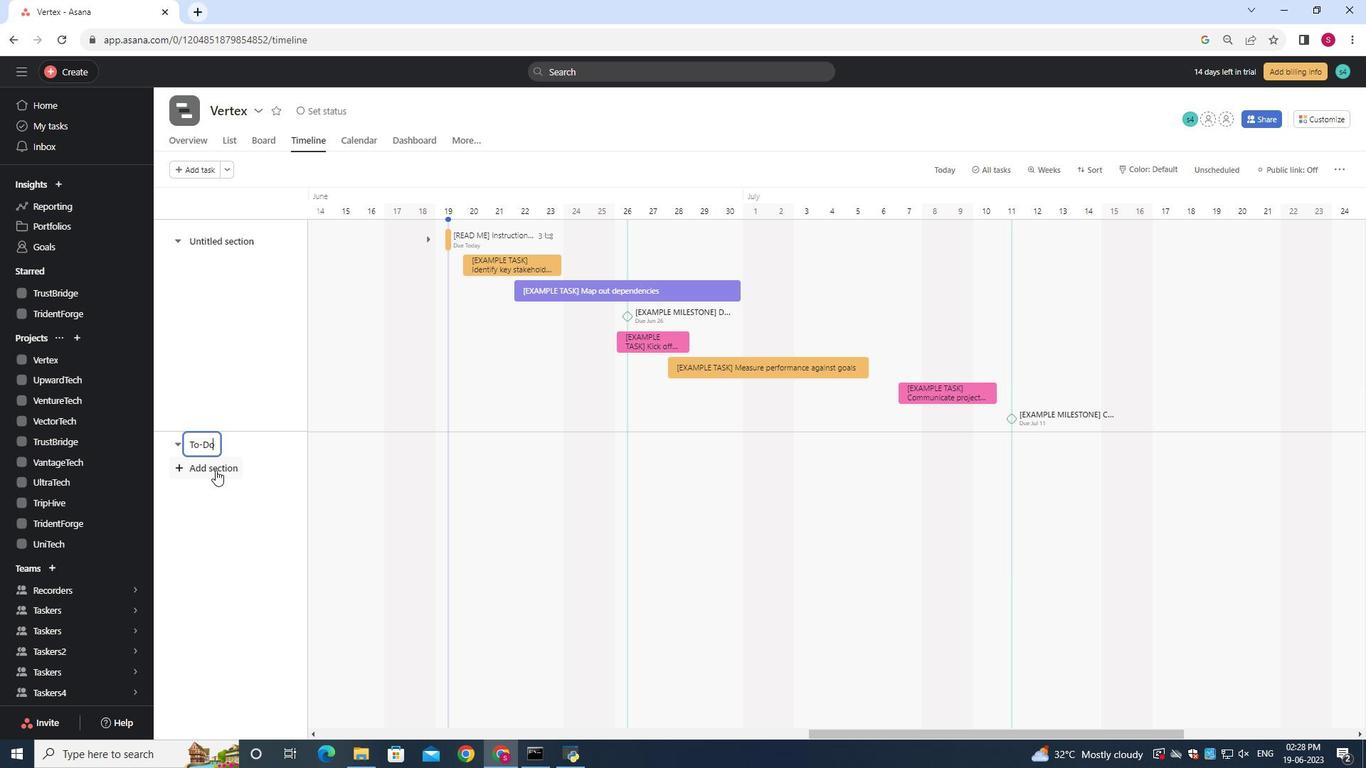 
Action: Key pressed <Key.shift><Key.shift><Key.shift><Key.shift><Key.shift><Key.shift><Key.shift><Key.shift><Key.shift><Key.shift><Key.shift><Key.shift><Key.shift><Key.shift><Key.shift><Key.shift><Key.shift><Key.shift><Key.shift><Key.shift><Key.shift><Key.shift><Key.shift><Key.shift><Key.shift><Key.shift><Key.shift><Key.shift>Doing
Screenshot: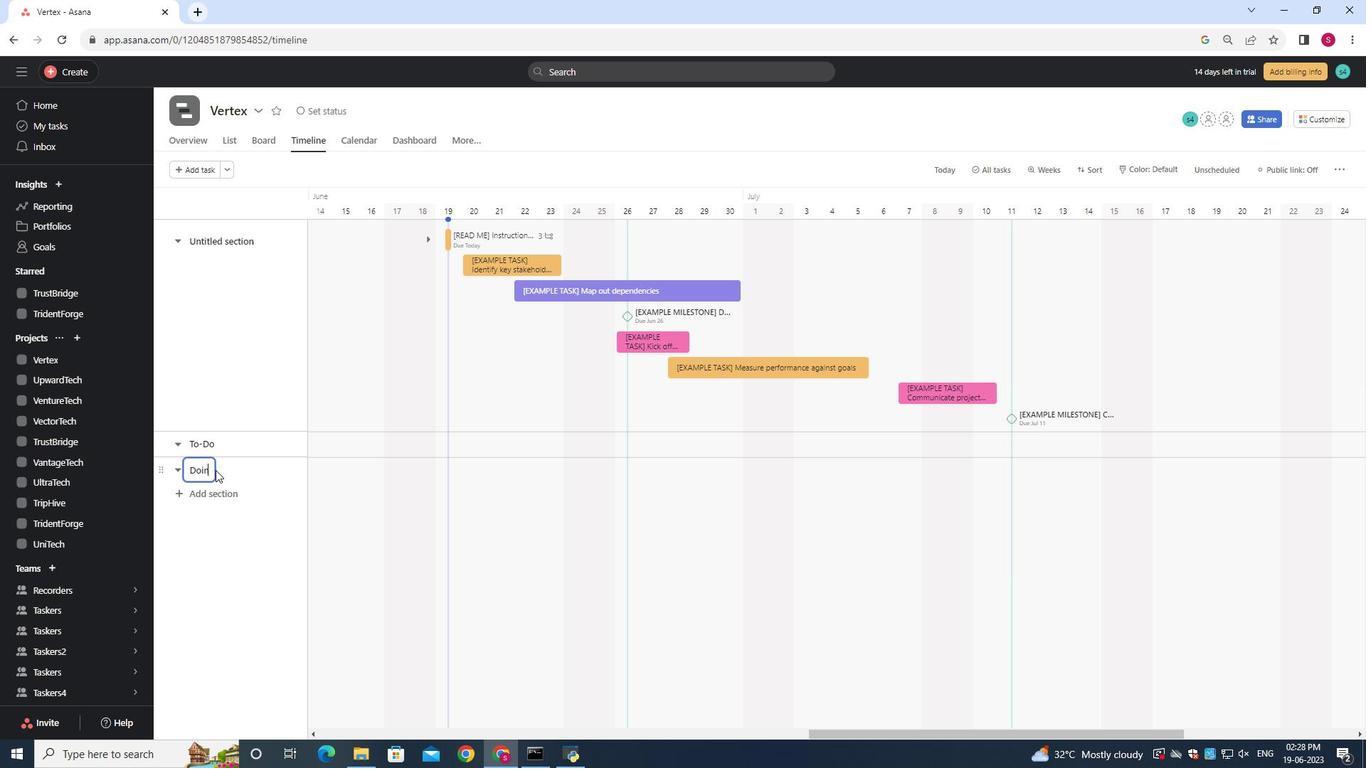 
Action: Mouse moved to (209, 493)
Screenshot: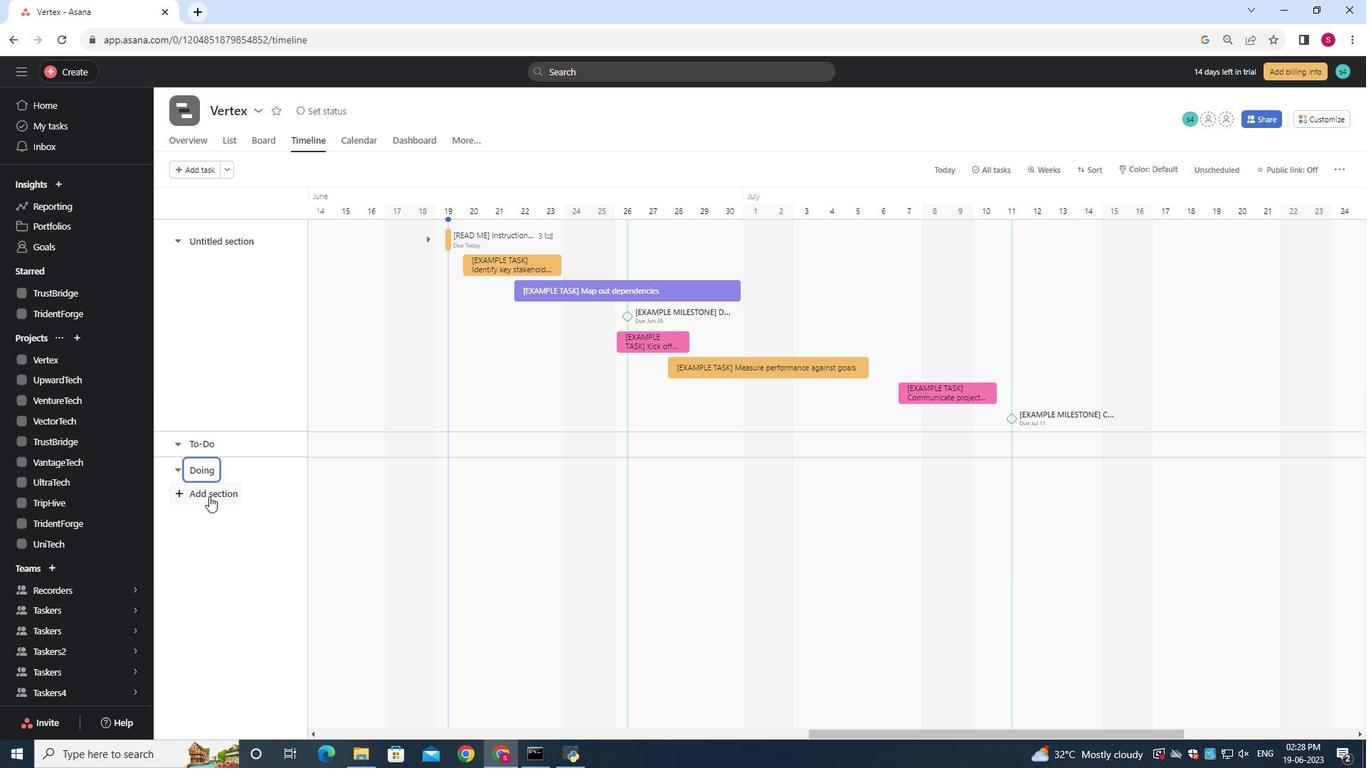 
Action: Mouse pressed left at (209, 493)
Screenshot: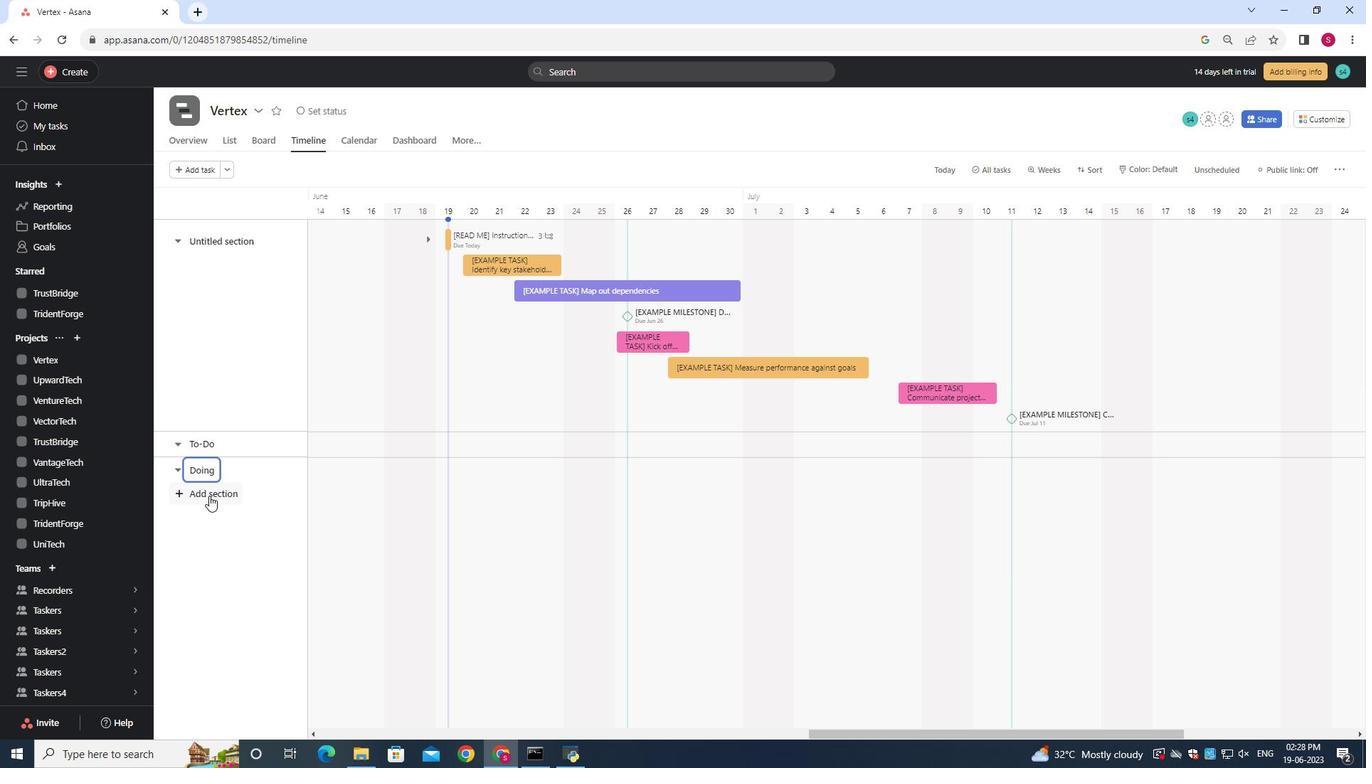 
Action: Mouse moved to (209, 493)
Screenshot: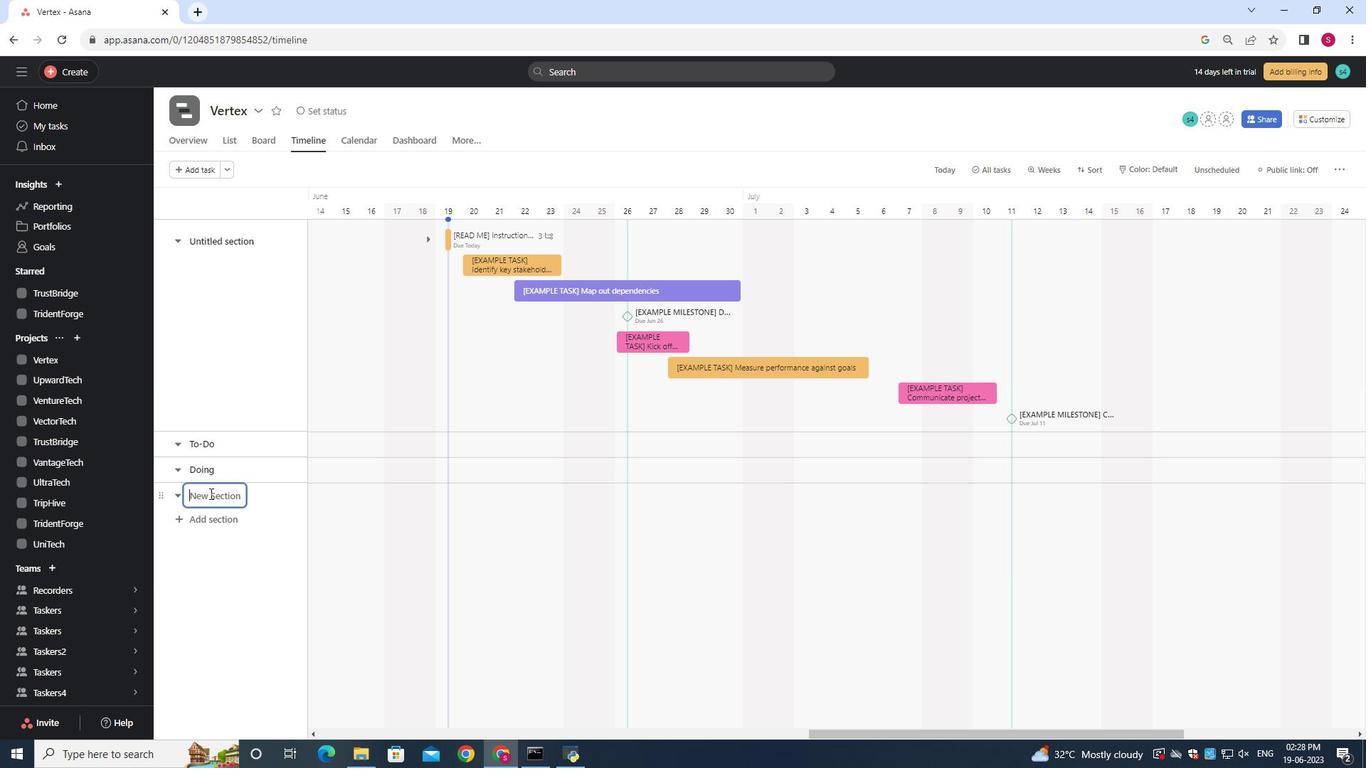
Action: Key pressed <Key.shift><Key.shift><Key.shift><Key.shift><Key.shift><Key.shift><Key.shift>Done
Screenshot: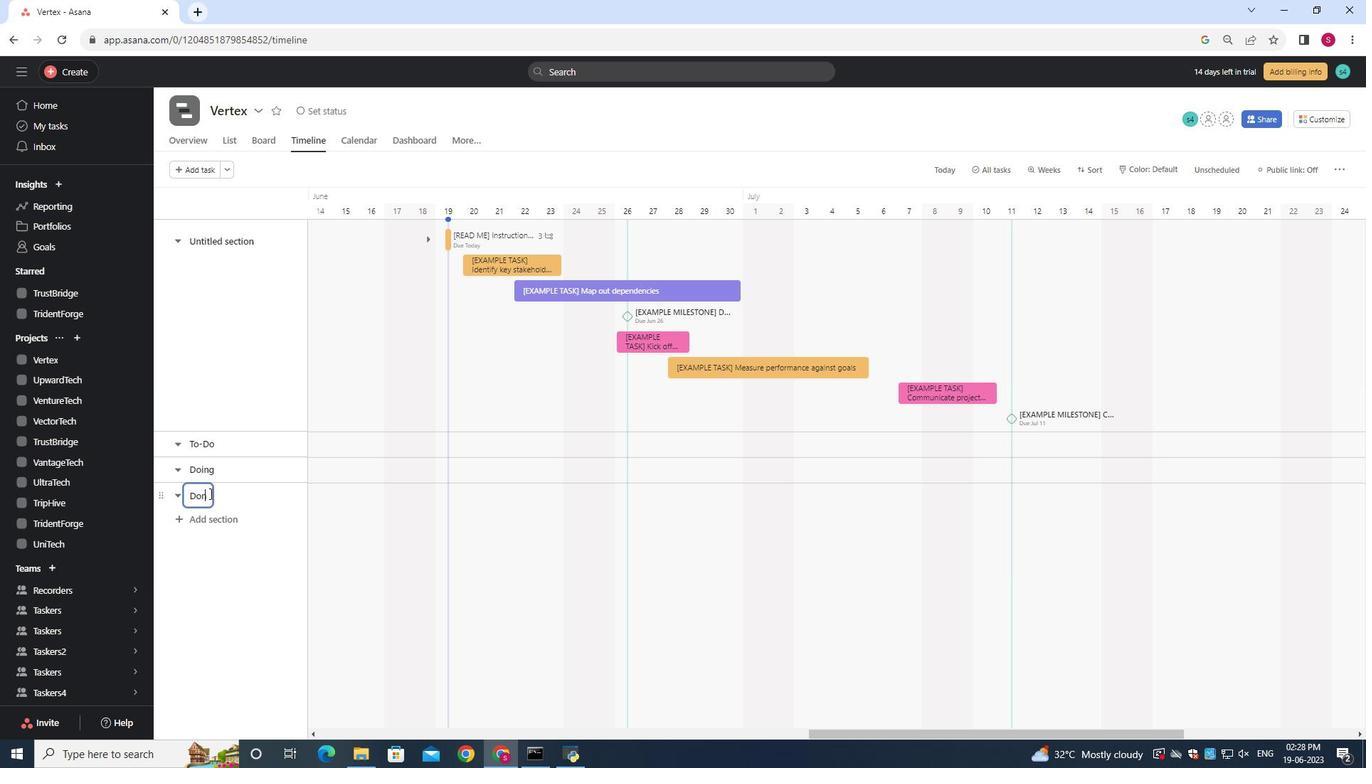 
Action: Mouse moved to (239, 498)
Screenshot: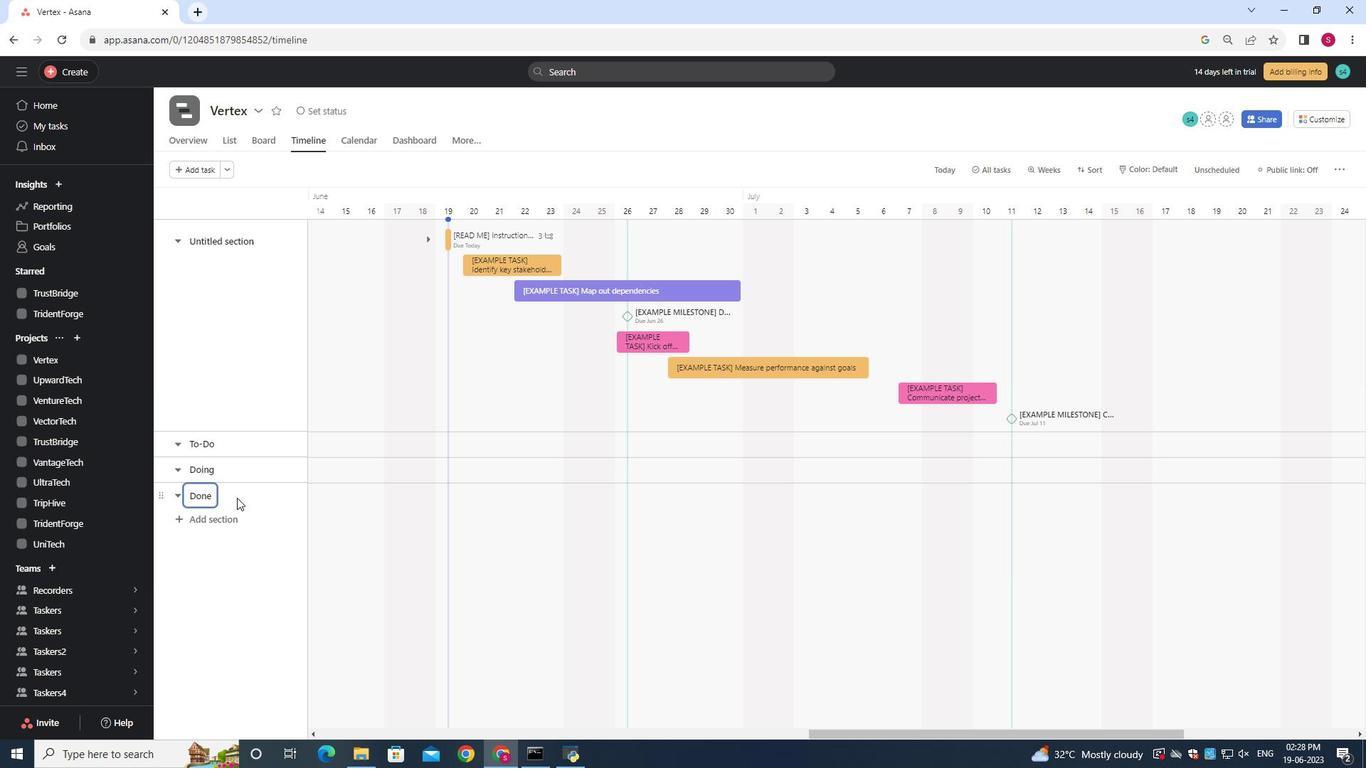 
Action: Mouse pressed left at (239, 498)
Screenshot: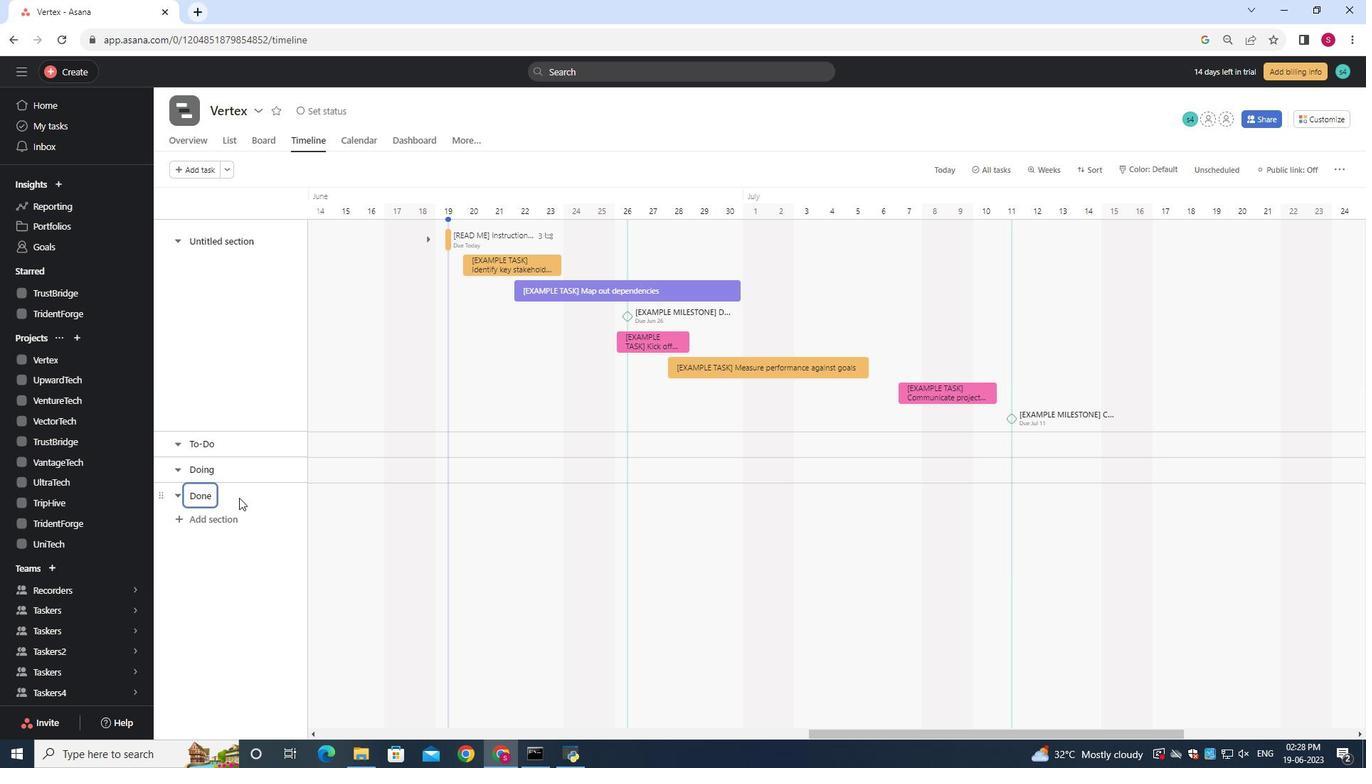 
